Task: Add a signature Kara Hall containing With sincere appreciation and gratitude, Kara Hall to email address softage.5@softage.net and add a label Business intelligence
Action: Mouse moved to (1142, 96)
Screenshot: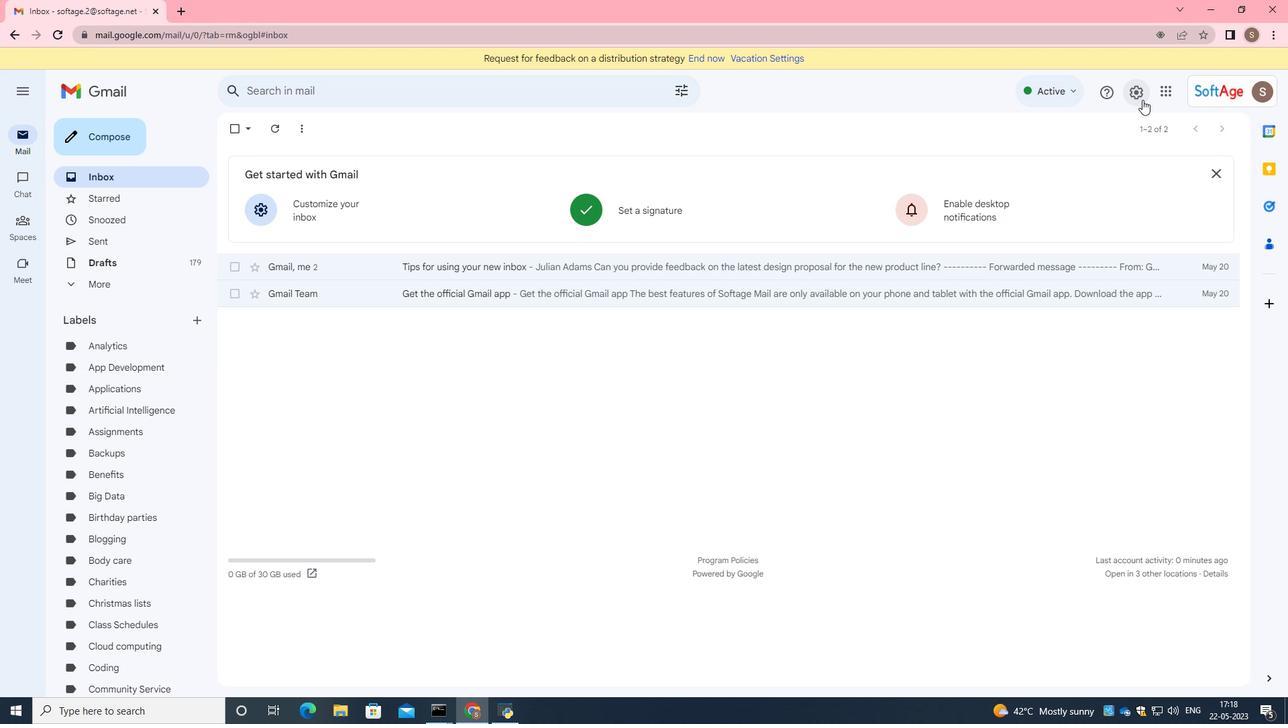 
Action: Mouse pressed left at (1142, 96)
Screenshot: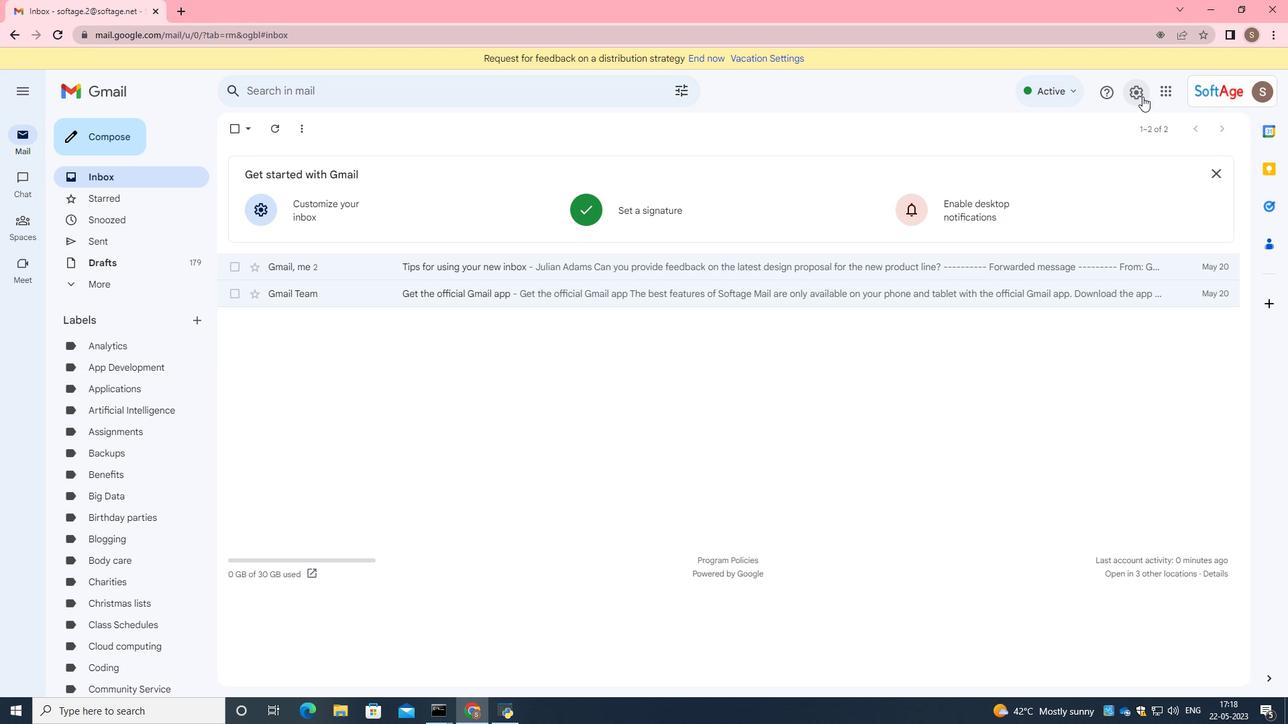 
Action: Mouse moved to (1127, 159)
Screenshot: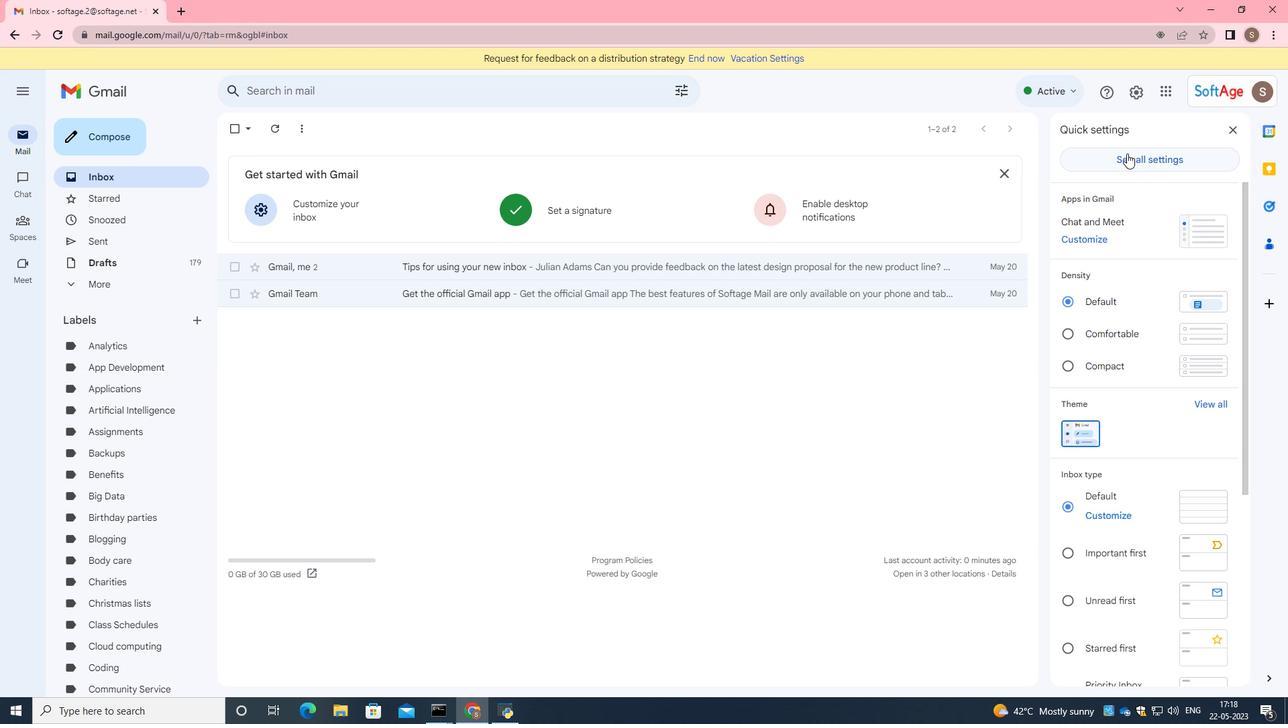 
Action: Mouse pressed left at (1127, 159)
Screenshot: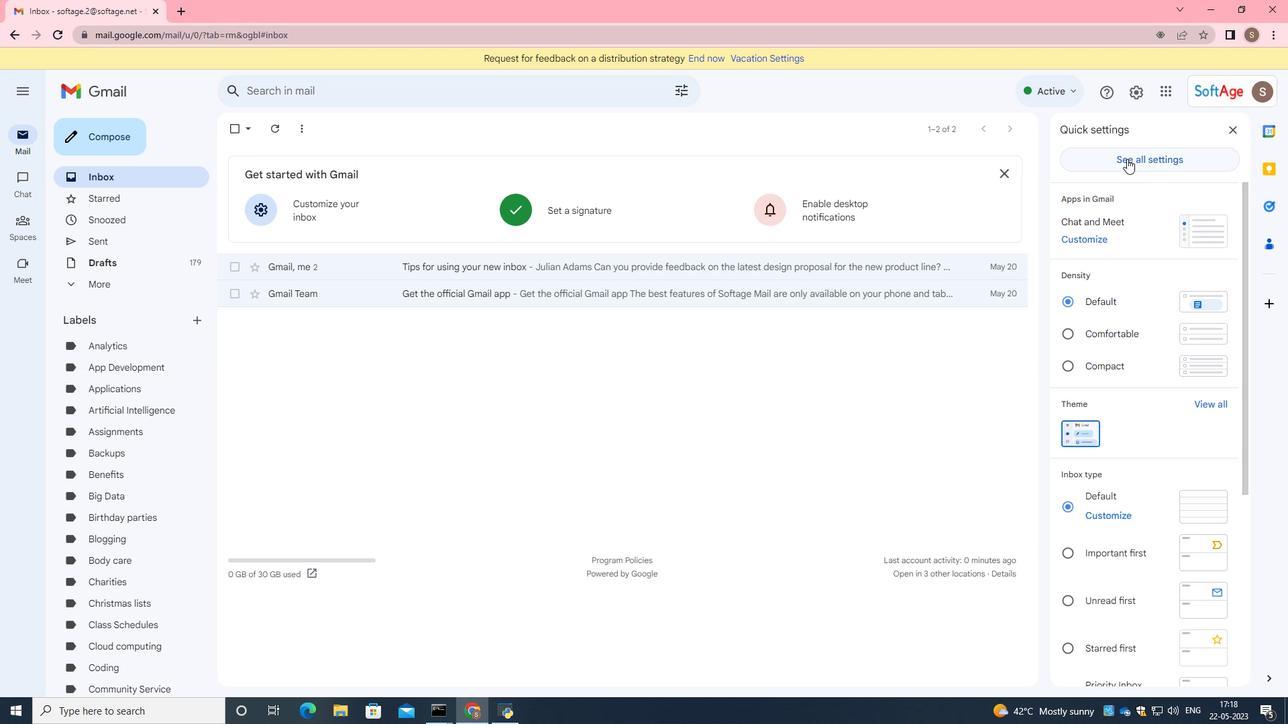 
Action: Mouse moved to (665, 312)
Screenshot: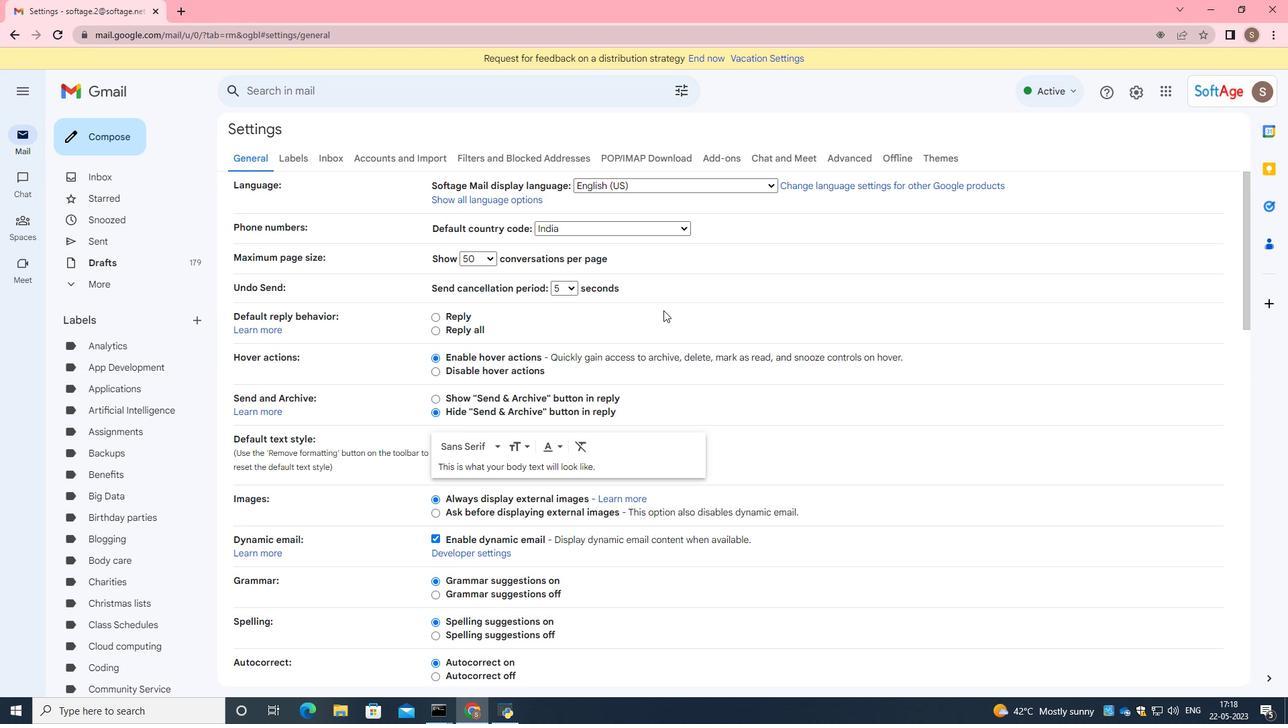 
Action: Mouse scrolled (665, 311) with delta (0, 0)
Screenshot: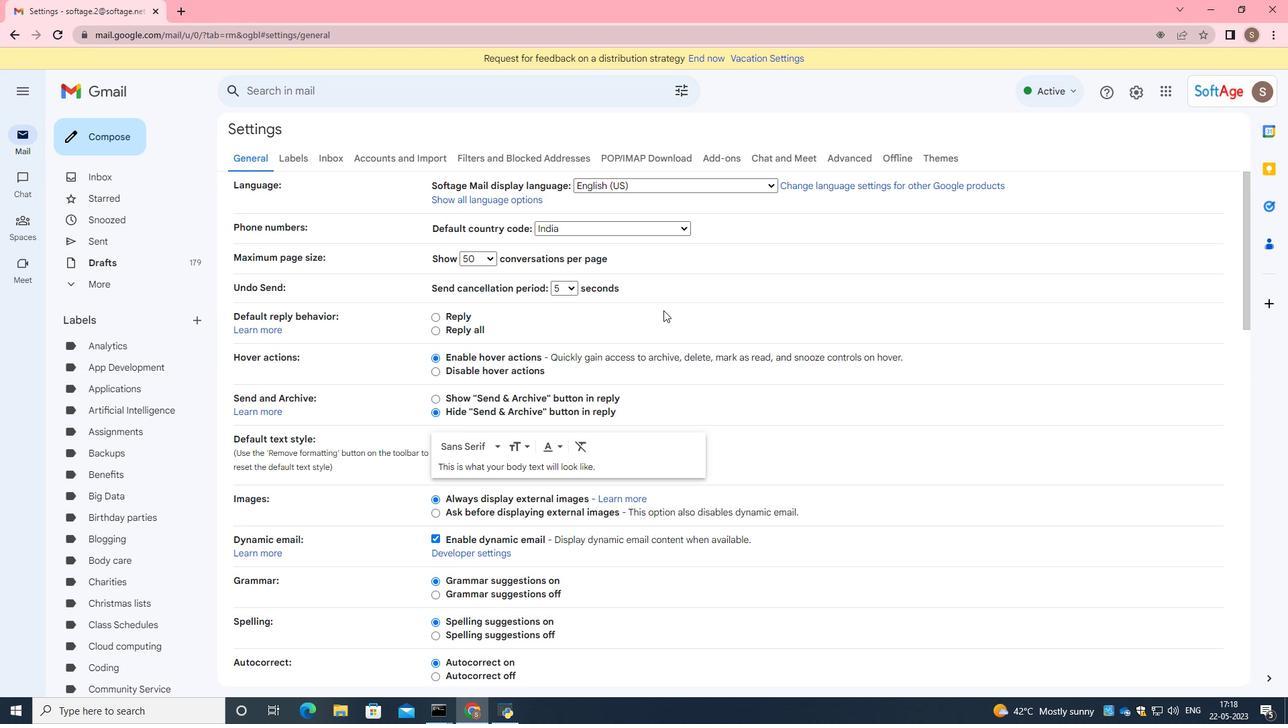 
Action: Mouse scrolled (665, 311) with delta (0, 0)
Screenshot: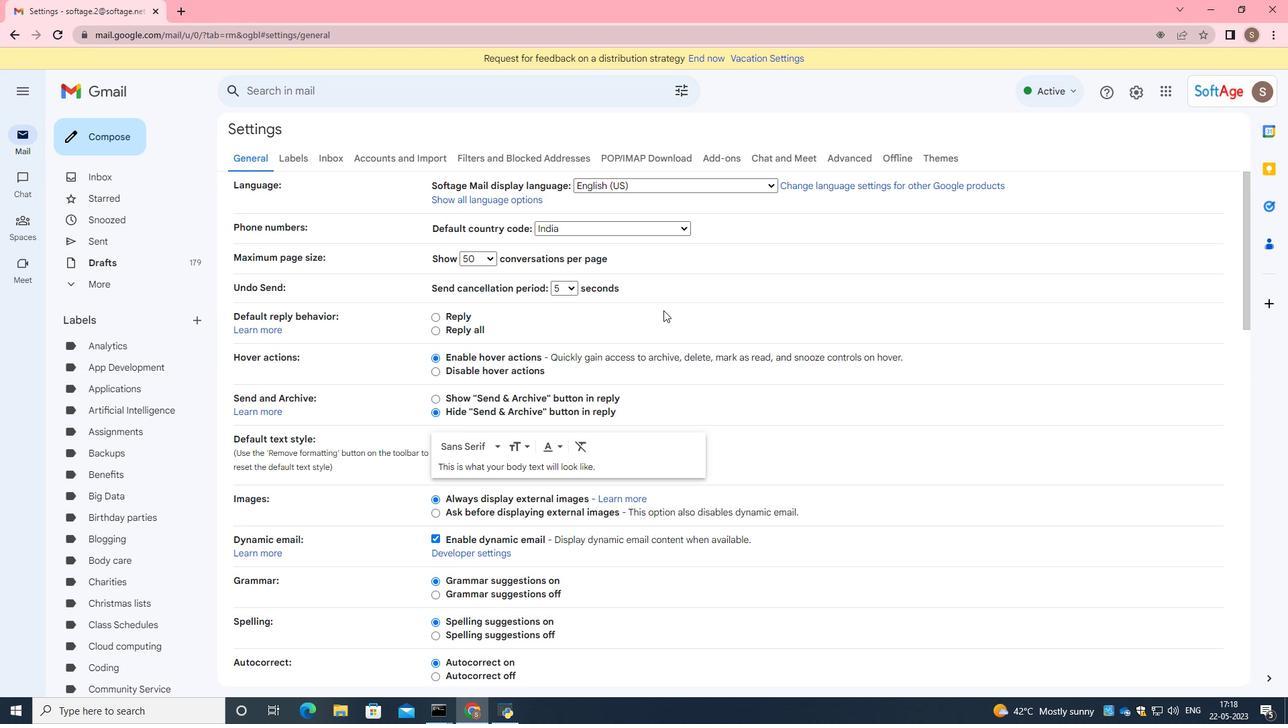 
Action: Mouse moved to (667, 312)
Screenshot: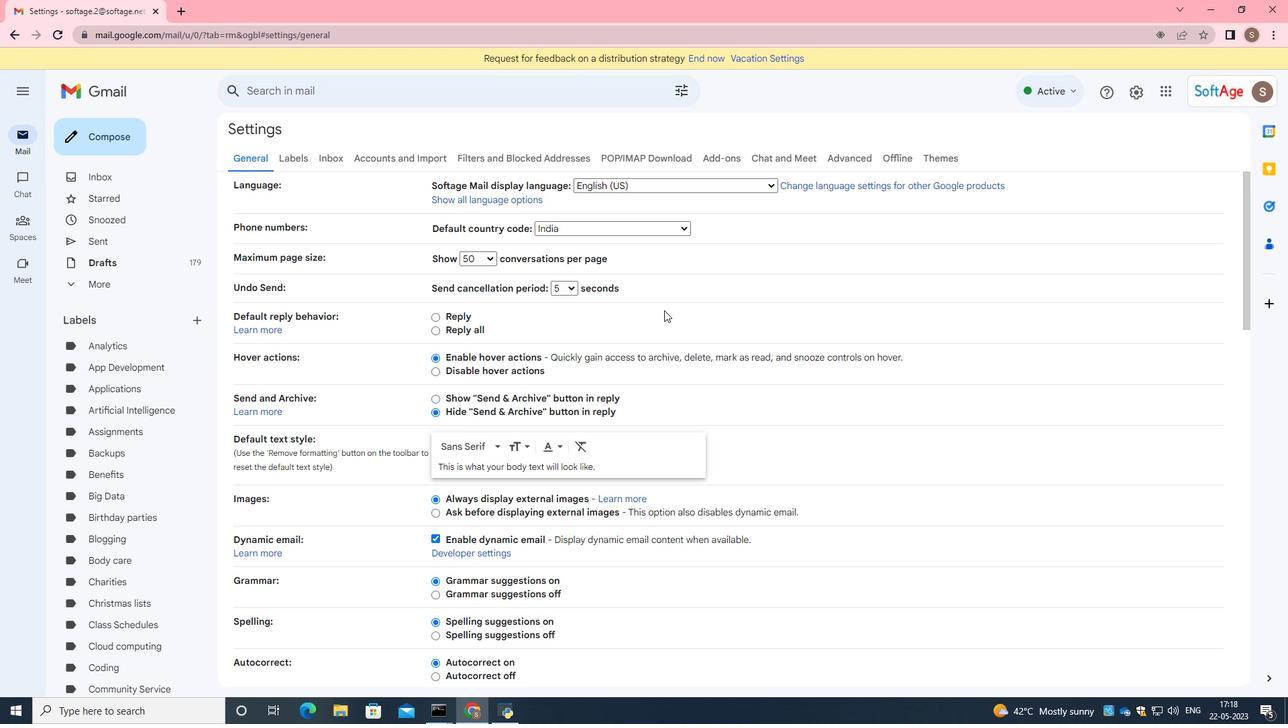
Action: Mouse scrolled (667, 311) with delta (0, 0)
Screenshot: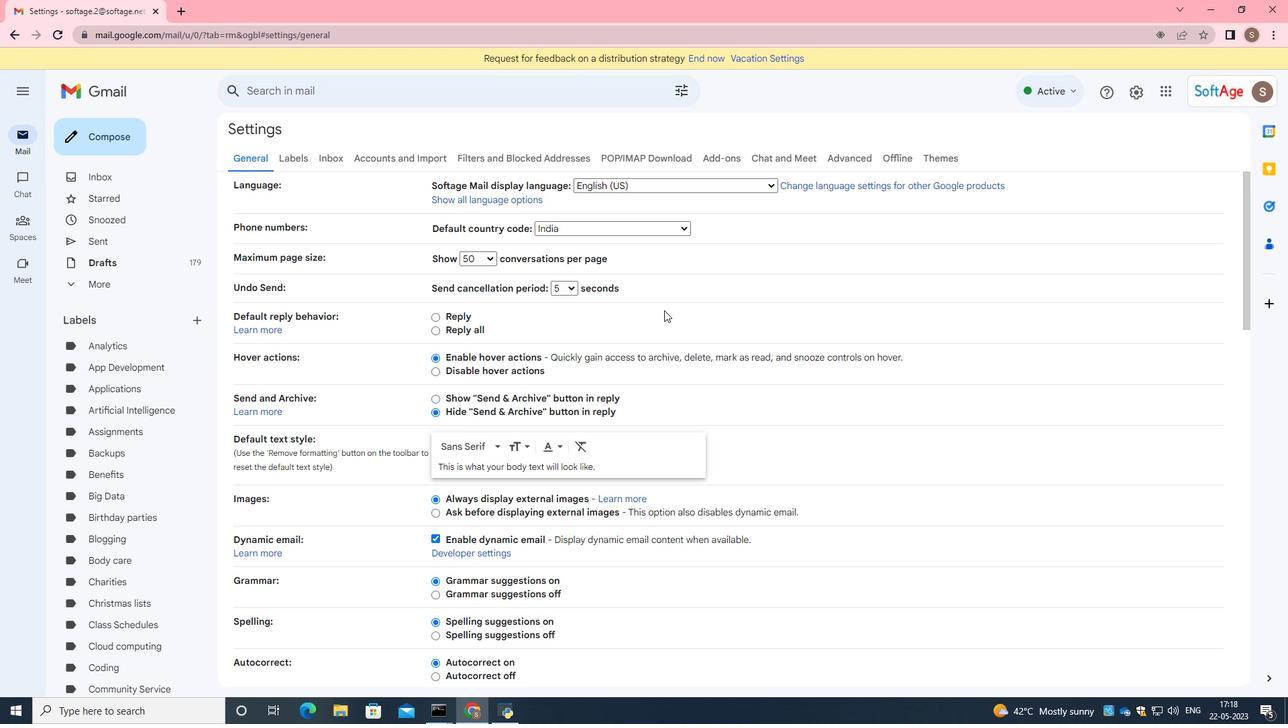 
Action: Mouse moved to (685, 306)
Screenshot: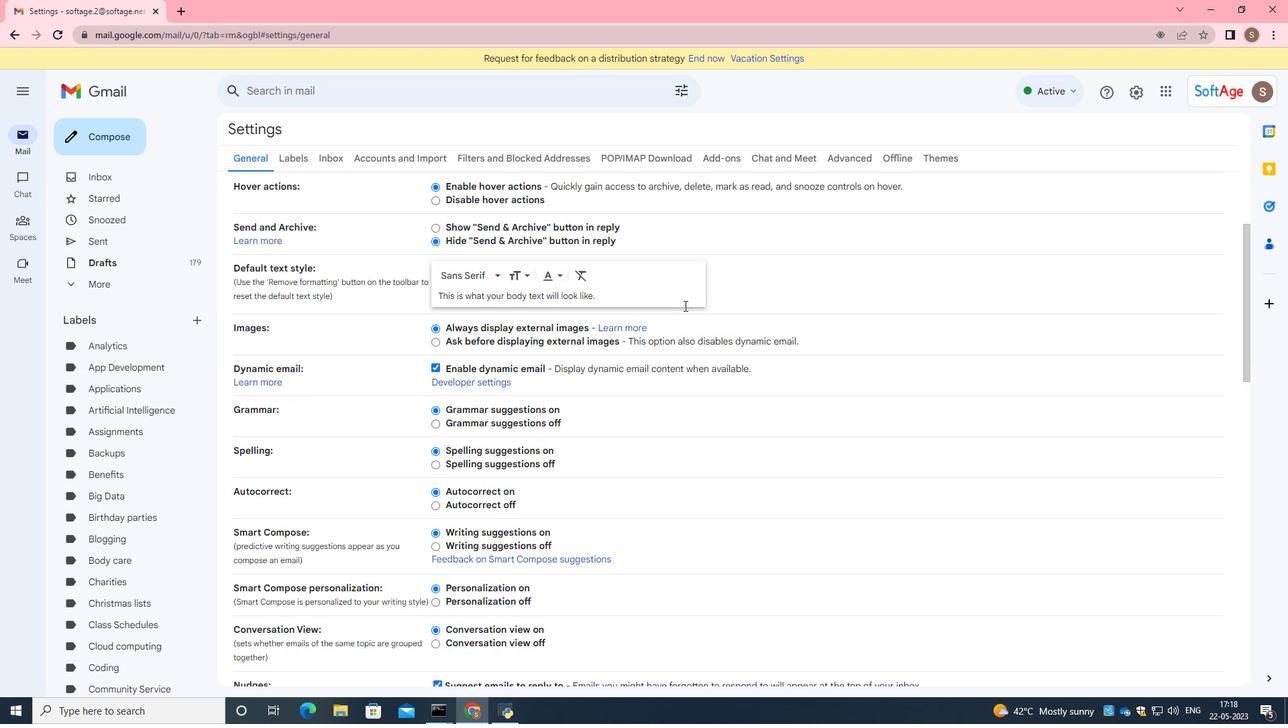 
Action: Mouse scrolled (685, 305) with delta (0, 0)
Screenshot: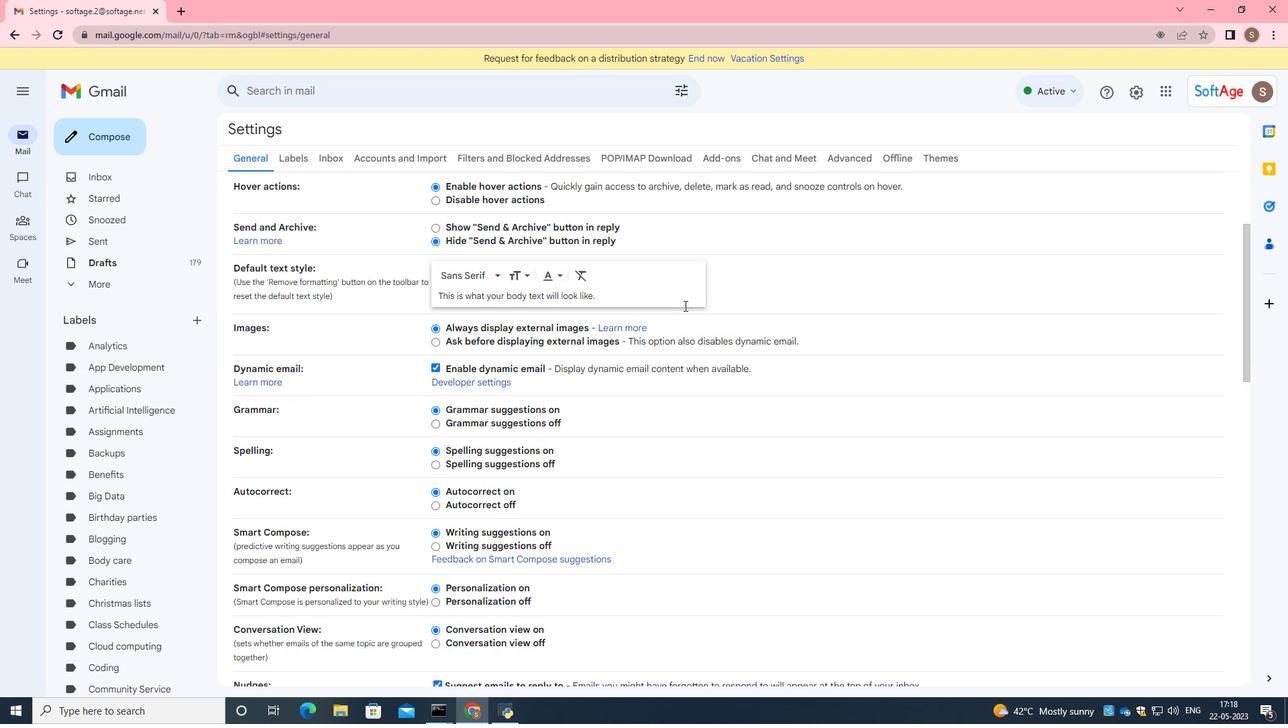 
Action: Mouse scrolled (685, 305) with delta (0, 0)
Screenshot: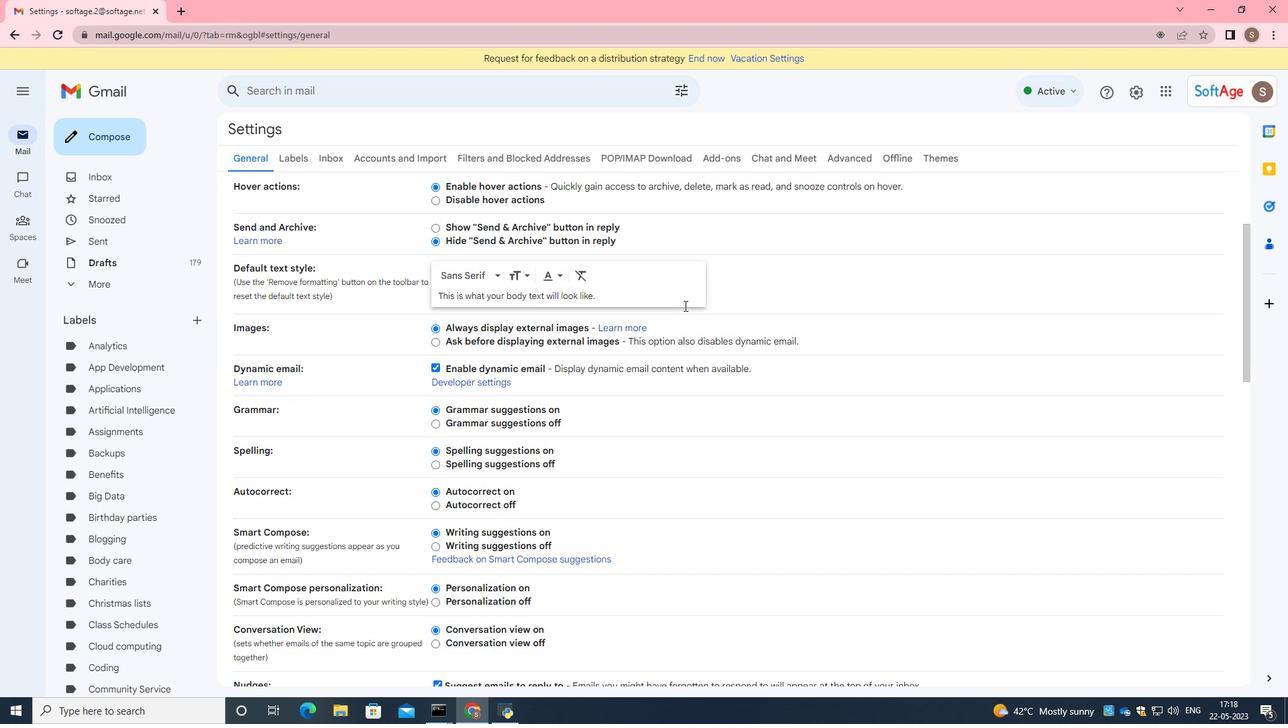 
Action: Mouse moved to (685, 306)
Screenshot: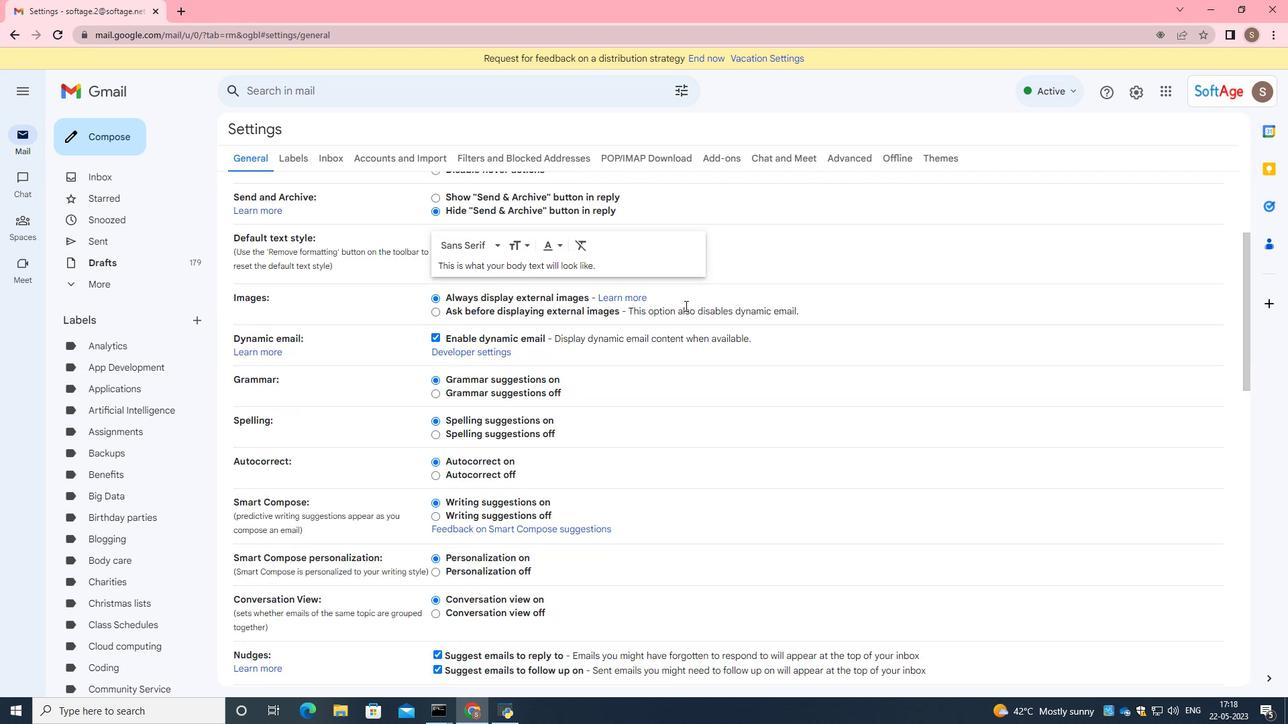 
Action: Mouse scrolled (685, 305) with delta (0, 0)
Screenshot: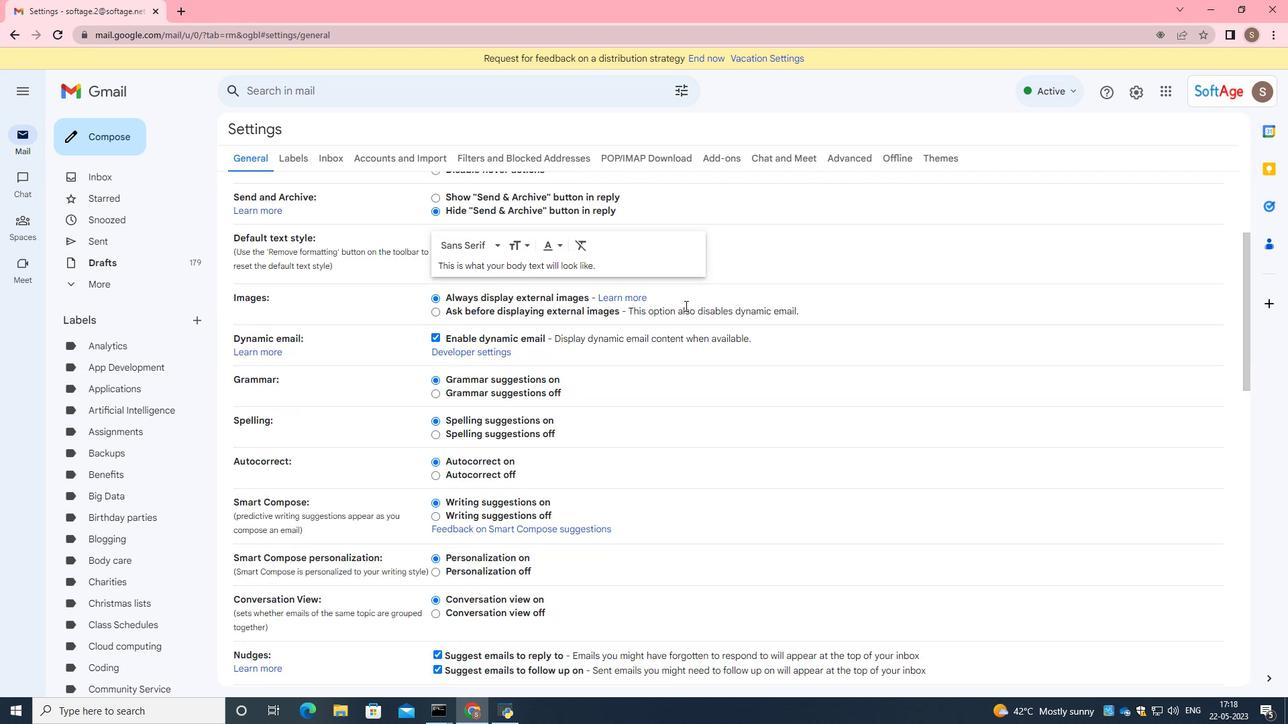
Action: Mouse moved to (694, 302)
Screenshot: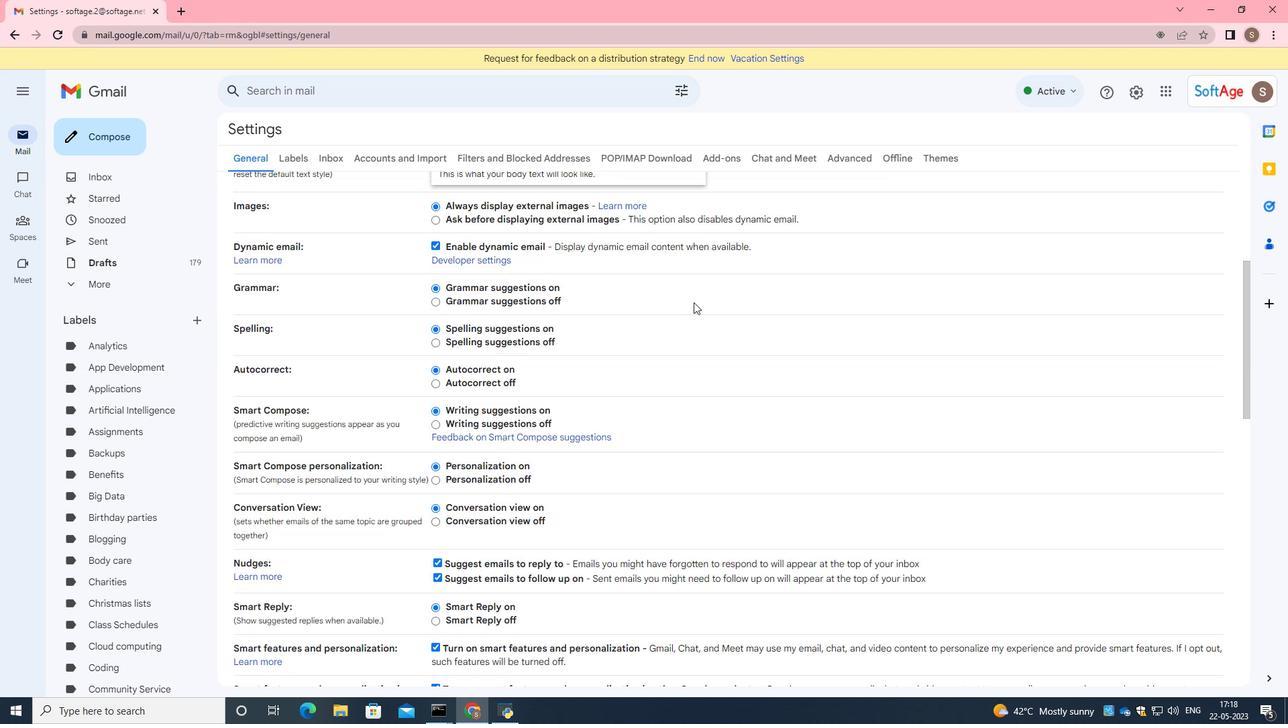 
Action: Mouse scrolled (694, 301) with delta (0, 0)
Screenshot: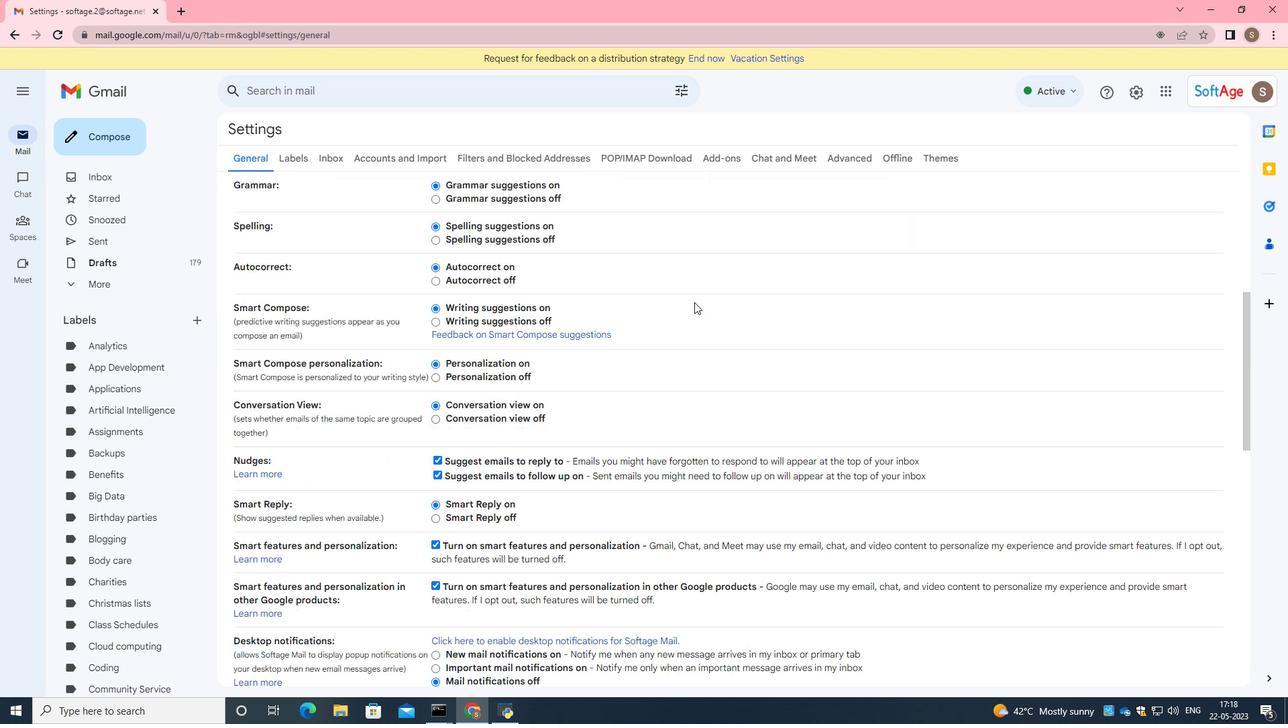 
Action: Mouse scrolled (694, 301) with delta (0, 0)
Screenshot: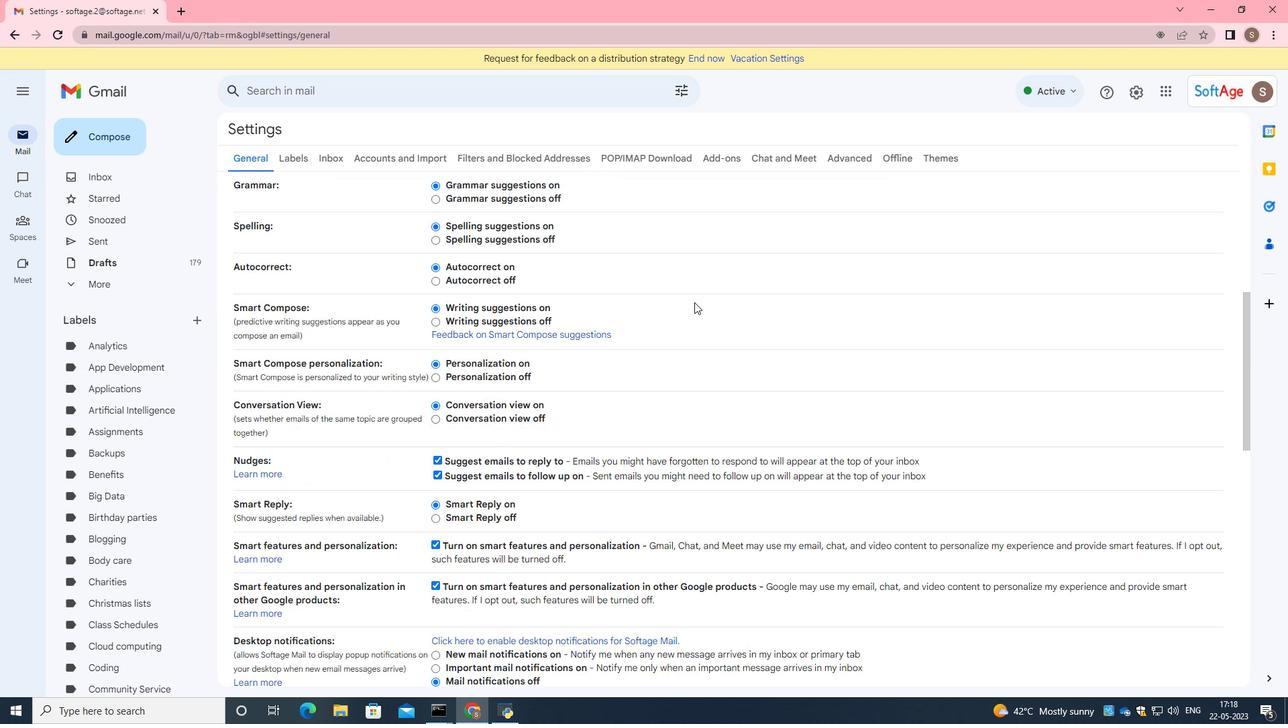 
Action: Mouse moved to (697, 296)
Screenshot: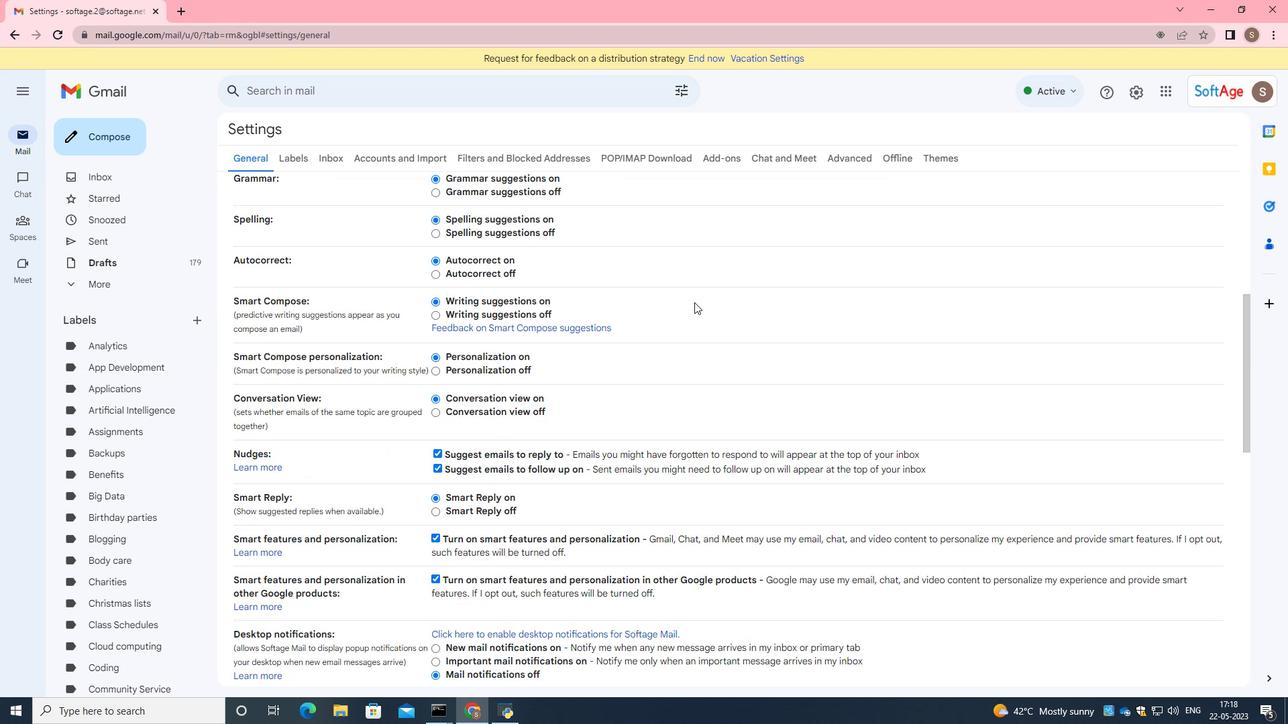 
Action: Mouse scrolled (697, 295) with delta (0, 0)
Screenshot: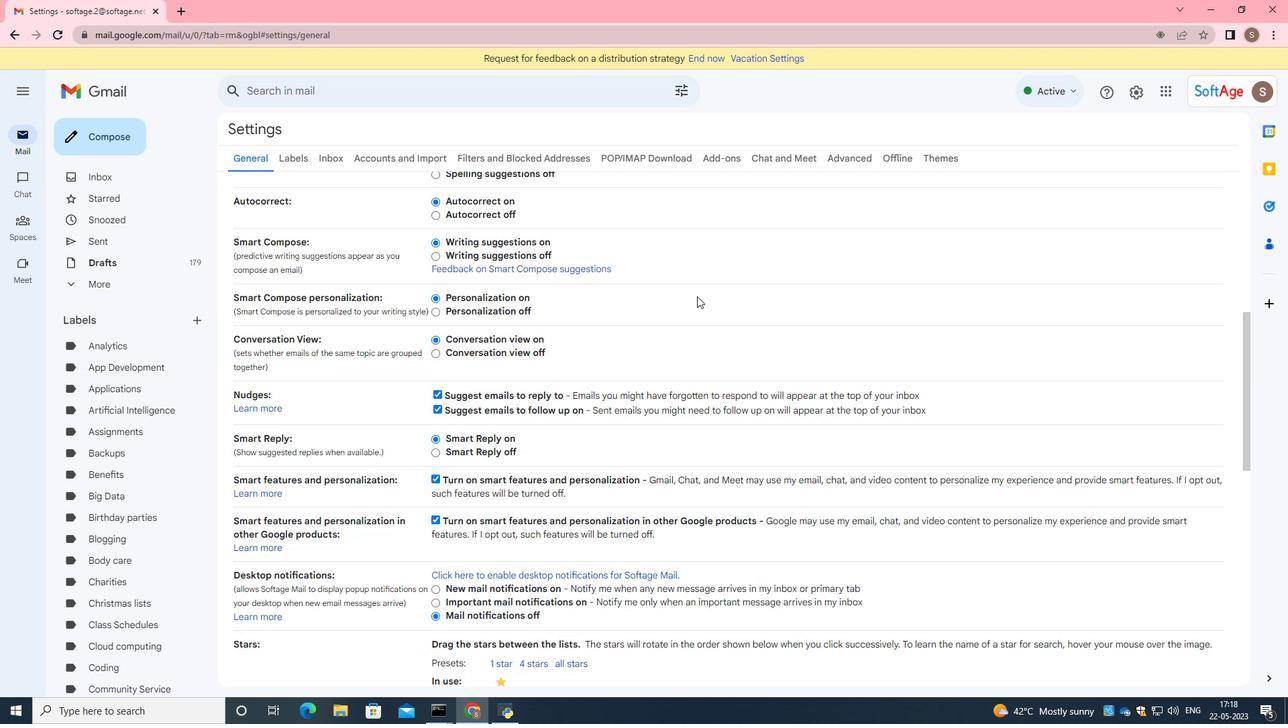 
Action: Mouse scrolled (697, 295) with delta (0, 0)
Screenshot: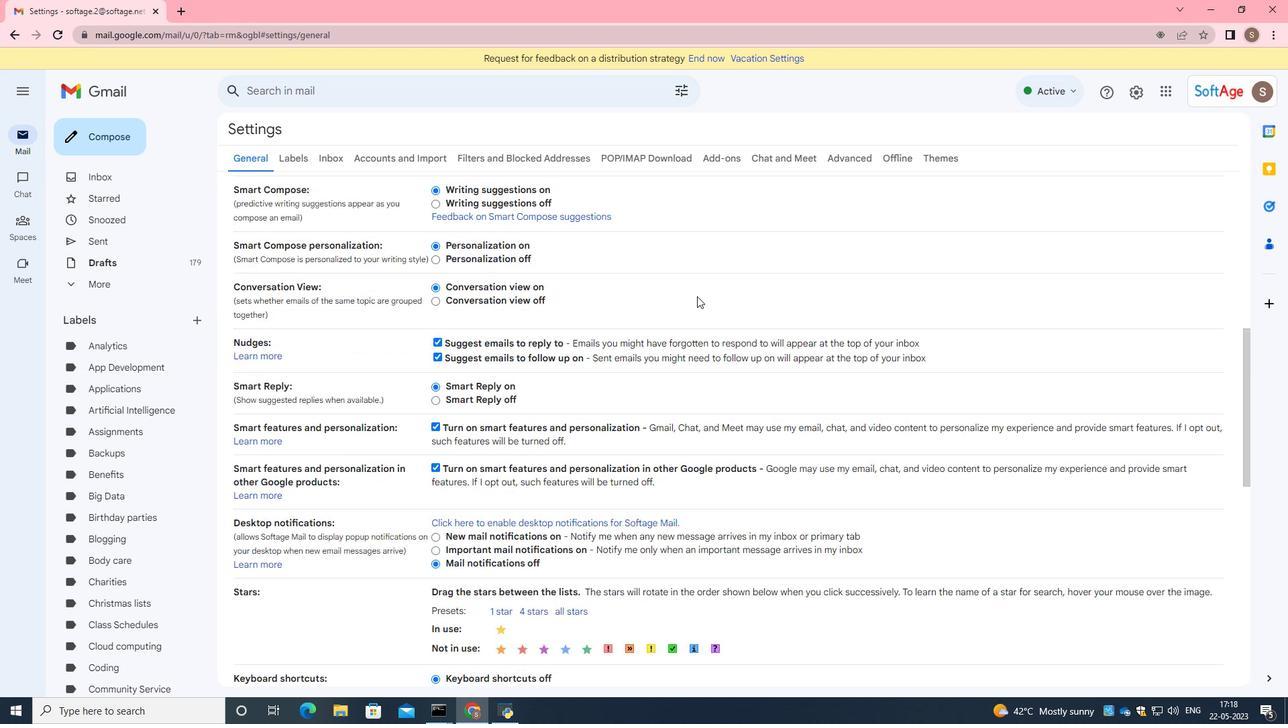 
Action: Mouse scrolled (697, 295) with delta (0, 0)
Screenshot: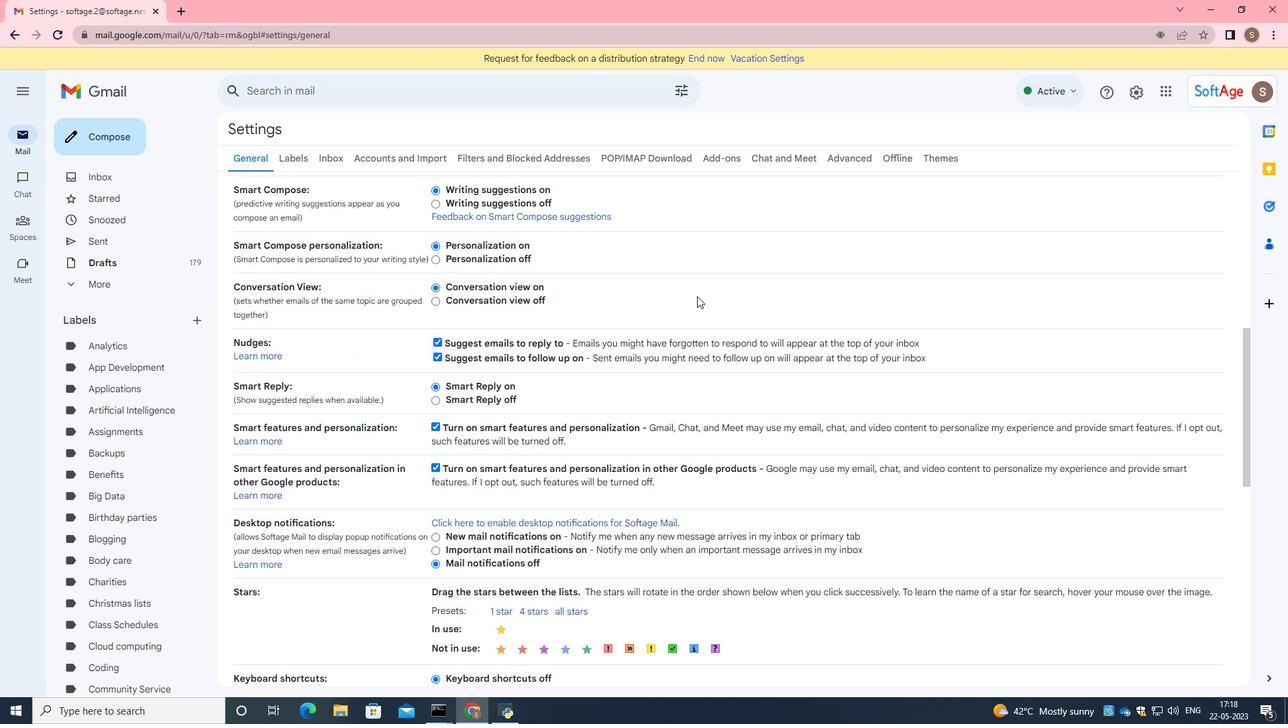 
Action: Mouse moved to (695, 300)
Screenshot: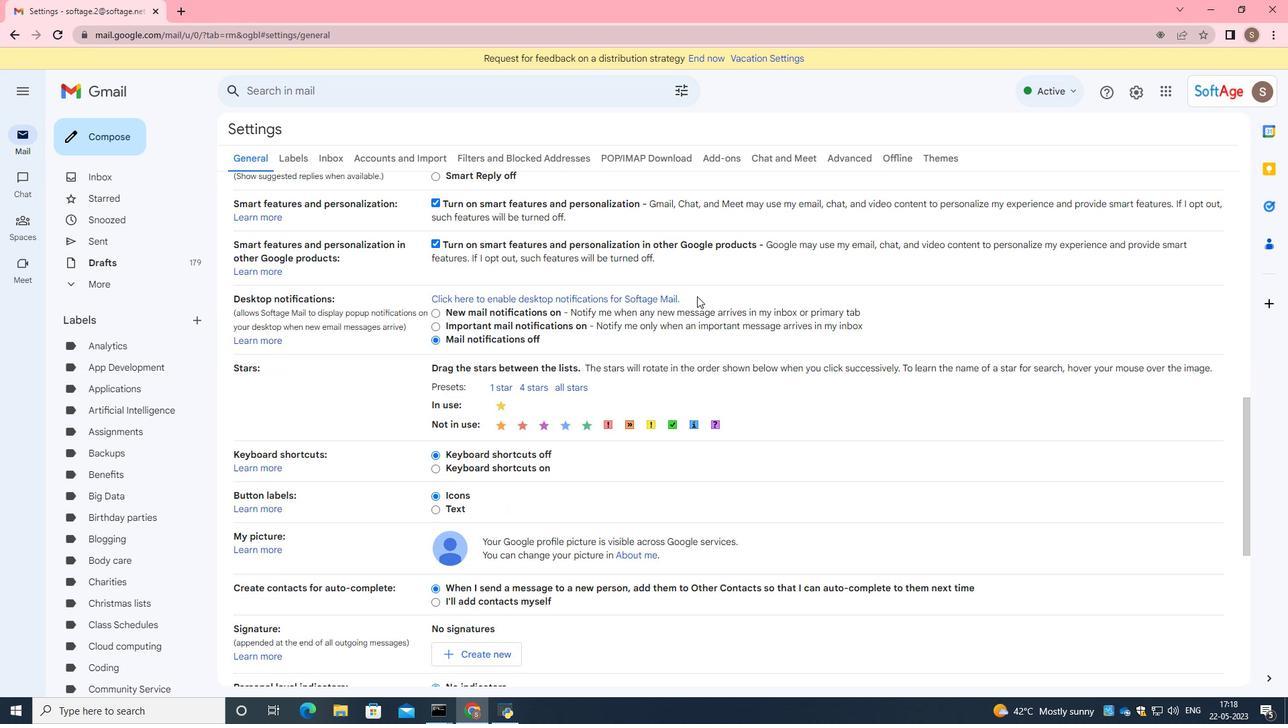 
Action: Mouse scrolled (695, 299) with delta (0, 0)
Screenshot: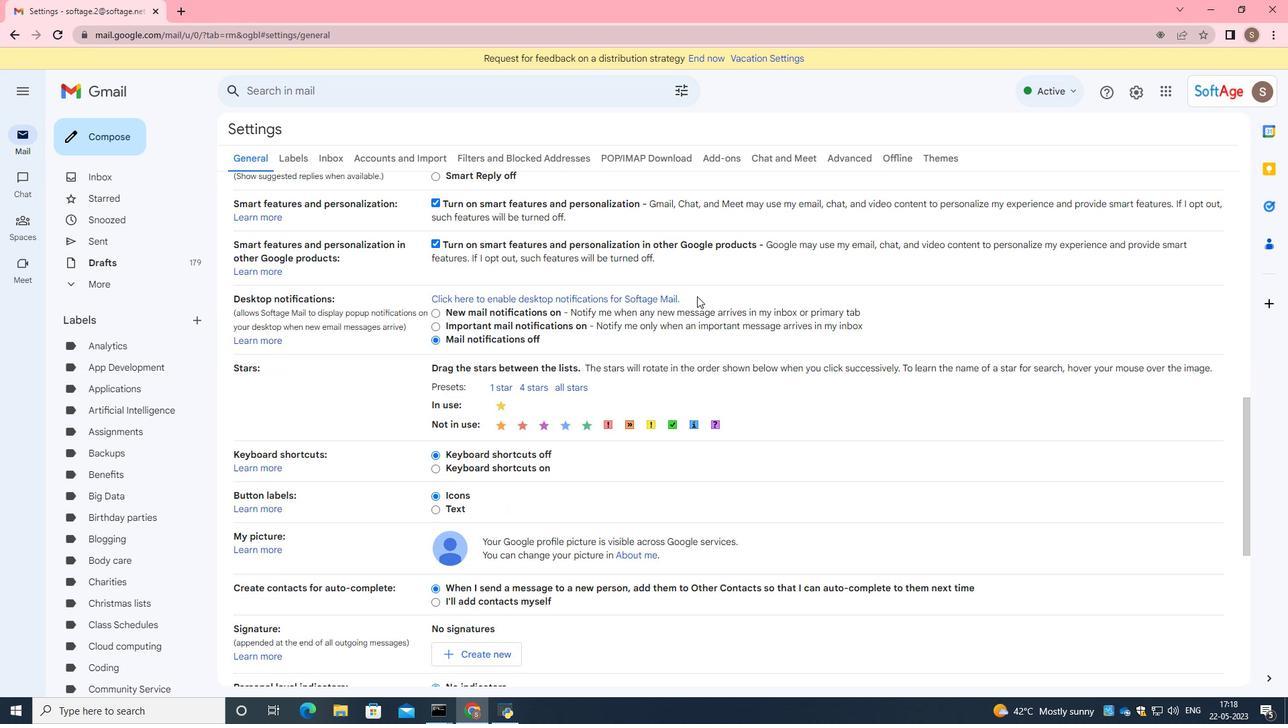 
Action: Mouse moved to (478, 587)
Screenshot: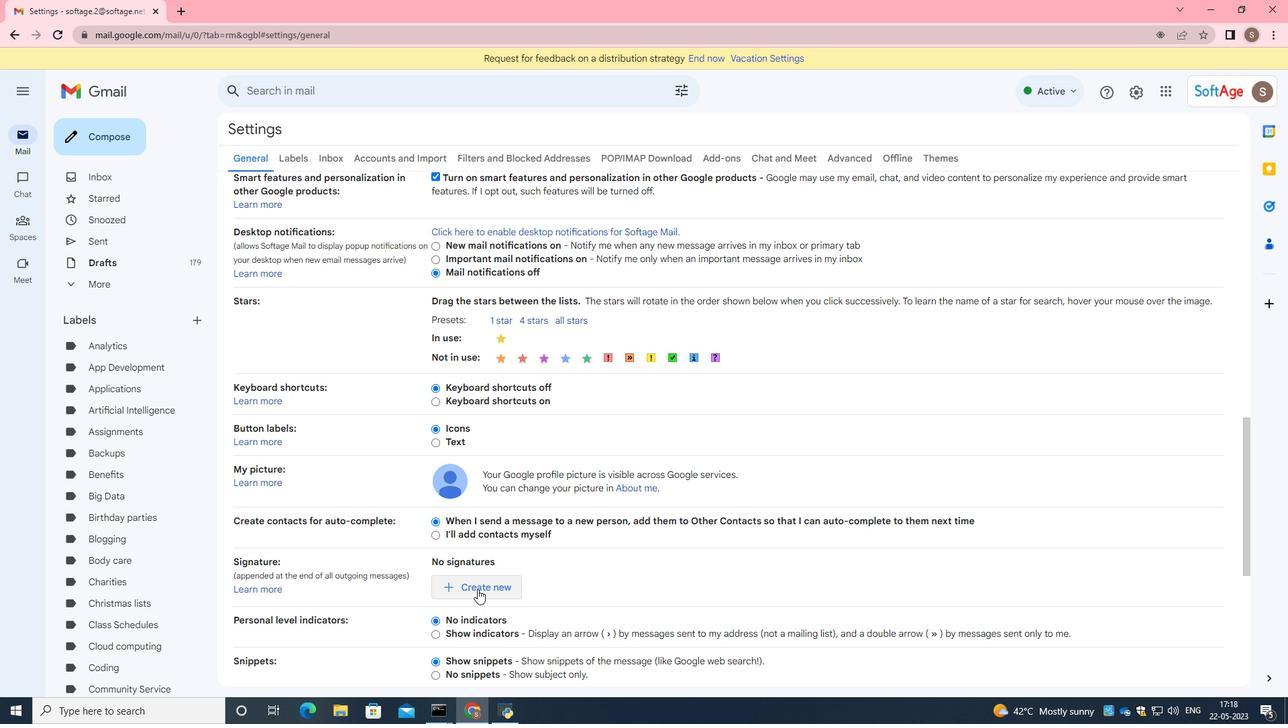 
Action: Mouse pressed left at (478, 587)
Screenshot: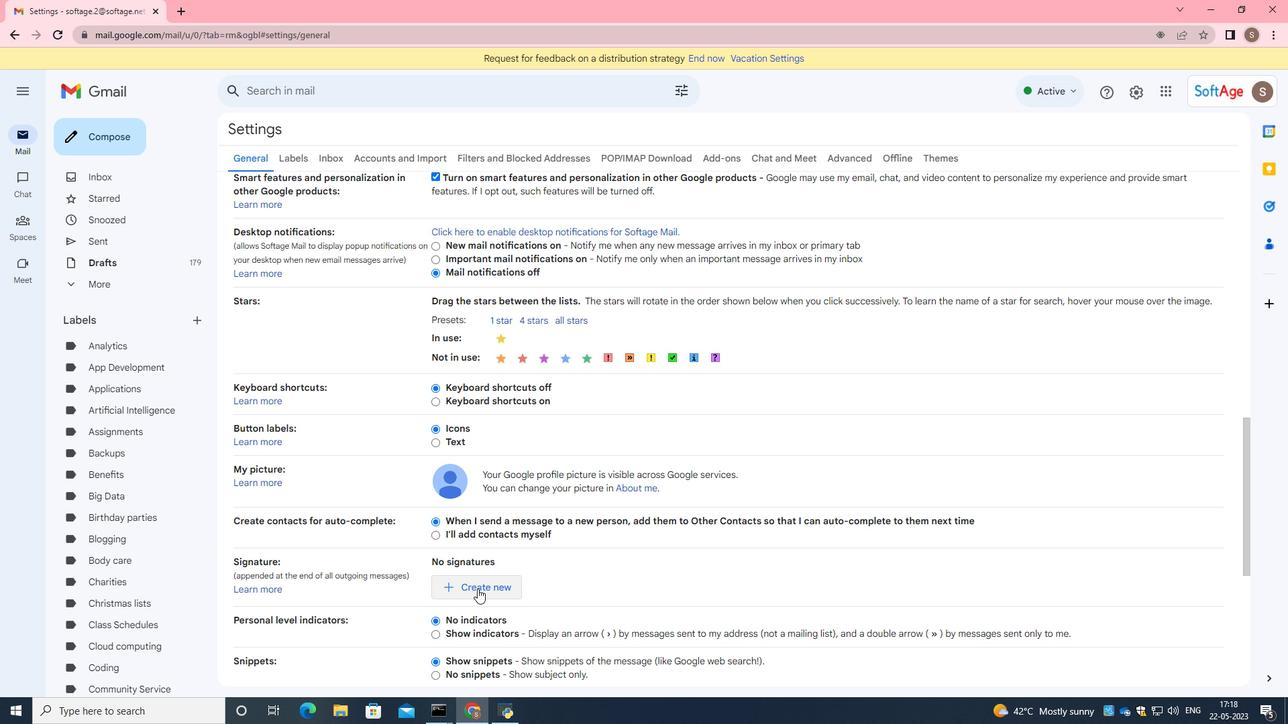 
Action: Mouse moved to (599, 366)
Screenshot: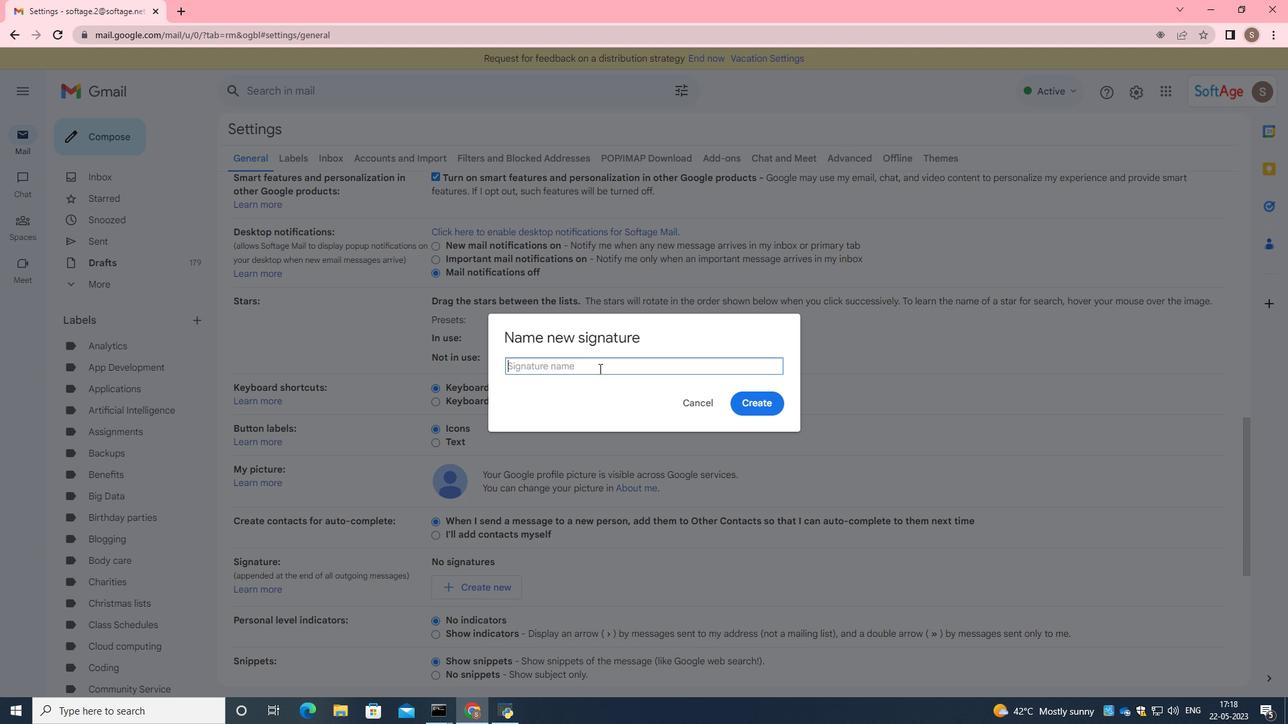 
Action: Key pressed <Key.caps_lock>K<Key.caps_lock>ara<Key.space><Key.caps_lock>H<Key.caps_lock>all
Screenshot: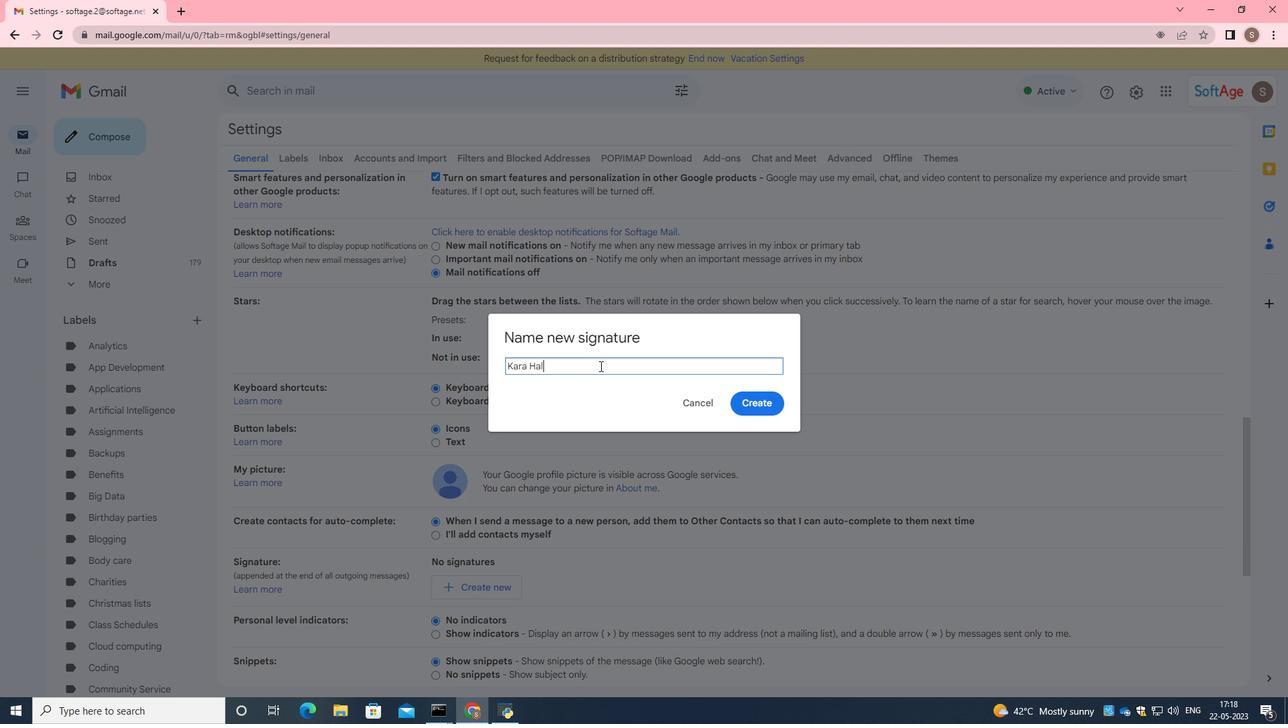 
Action: Mouse moved to (751, 399)
Screenshot: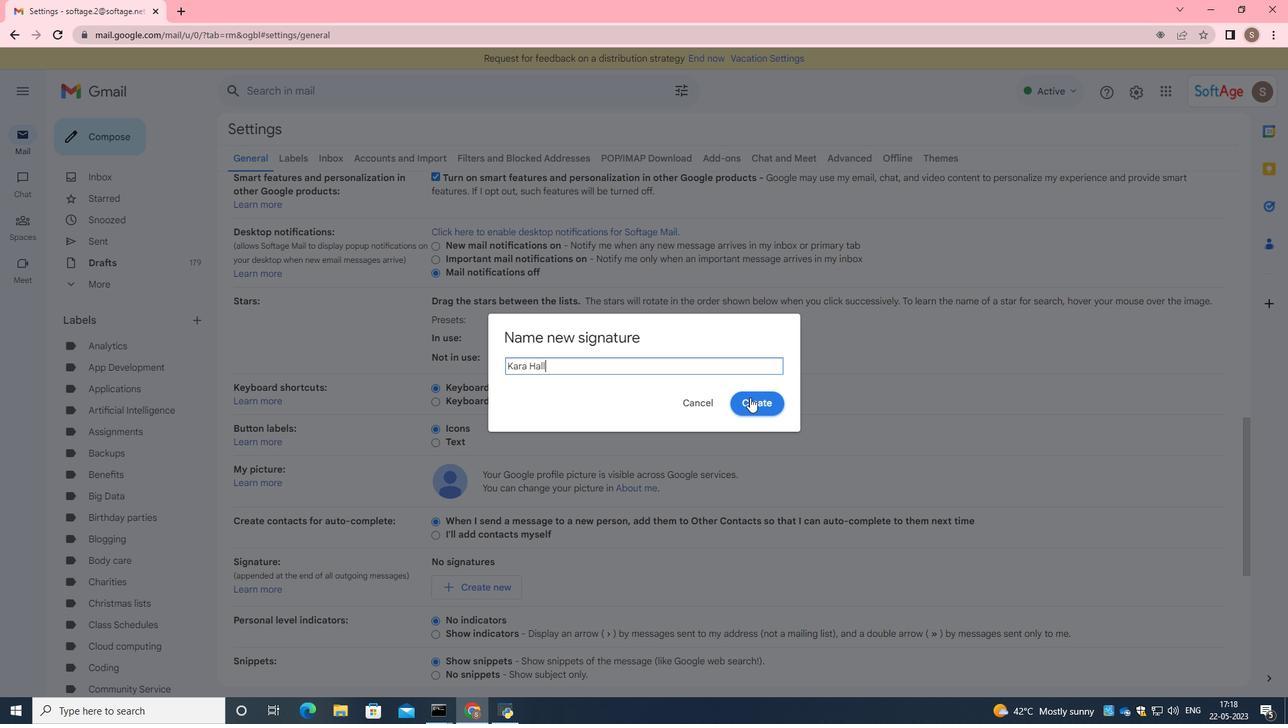 
Action: Mouse pressed left at (751, 399)
Screenshot: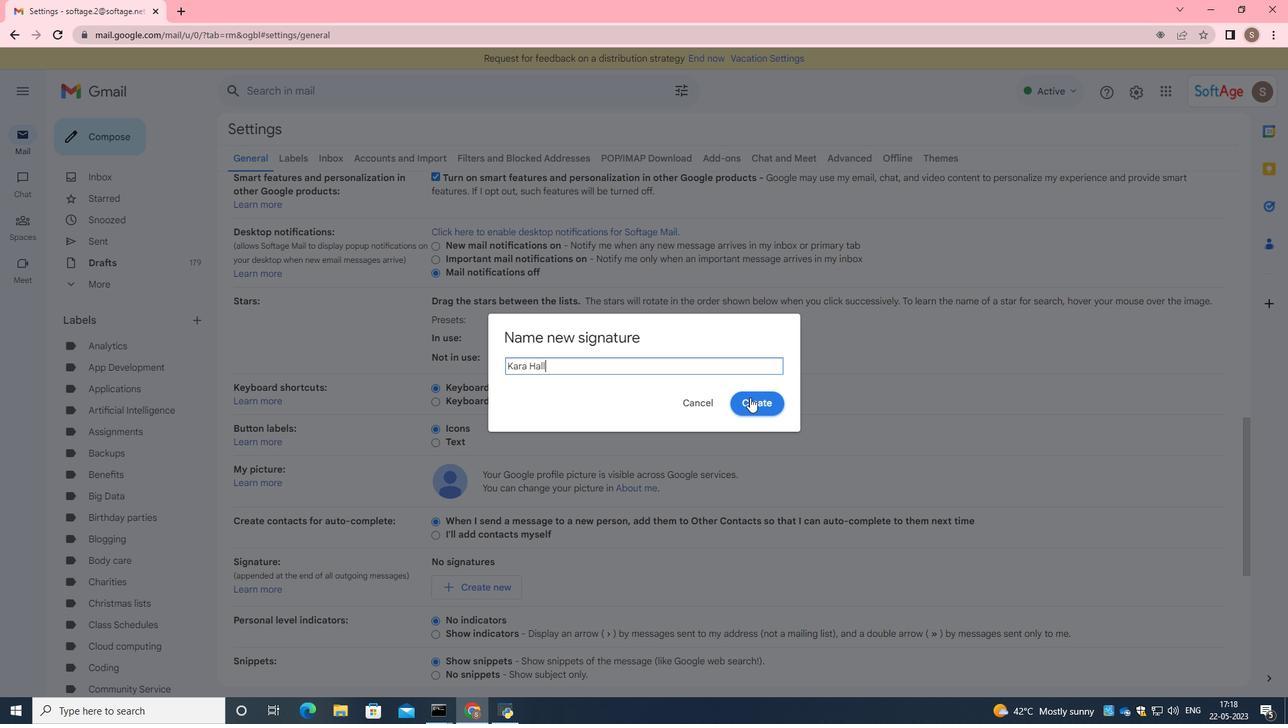 
Action: Mouse moved to (661, 576)
Screenshot: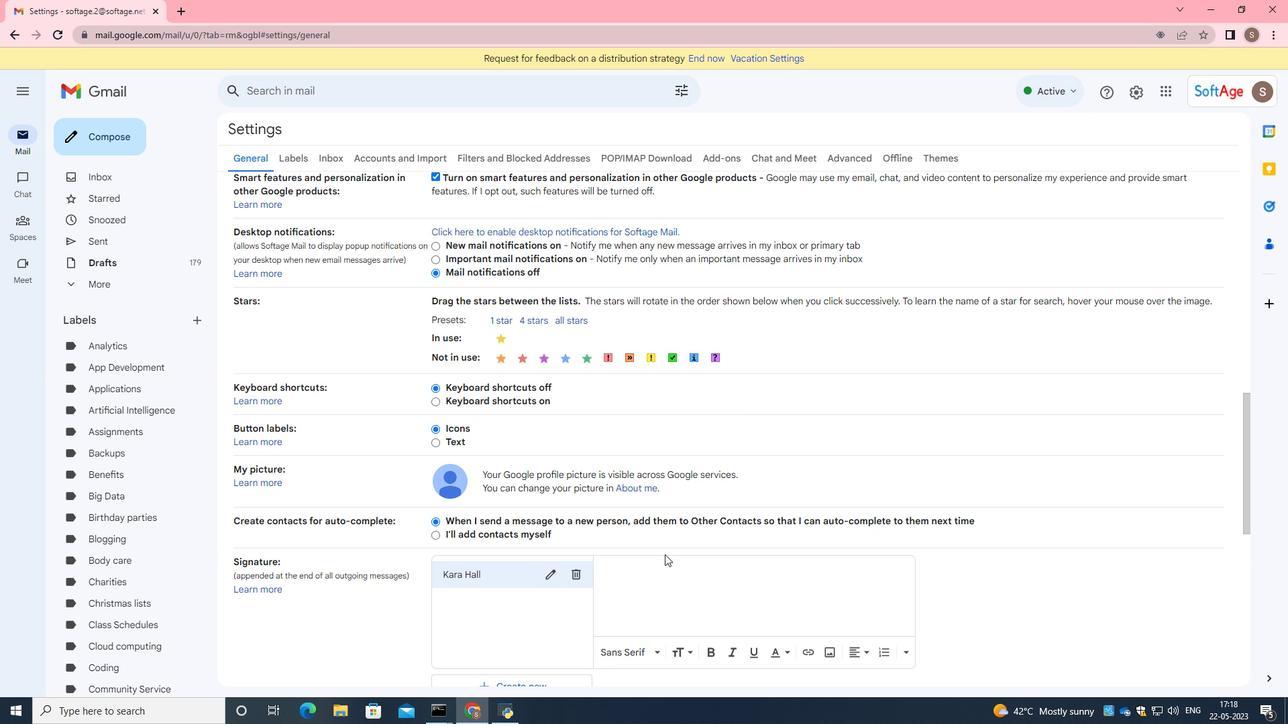 
Action: Mouse pressed left at (661, 576)
Screenshot: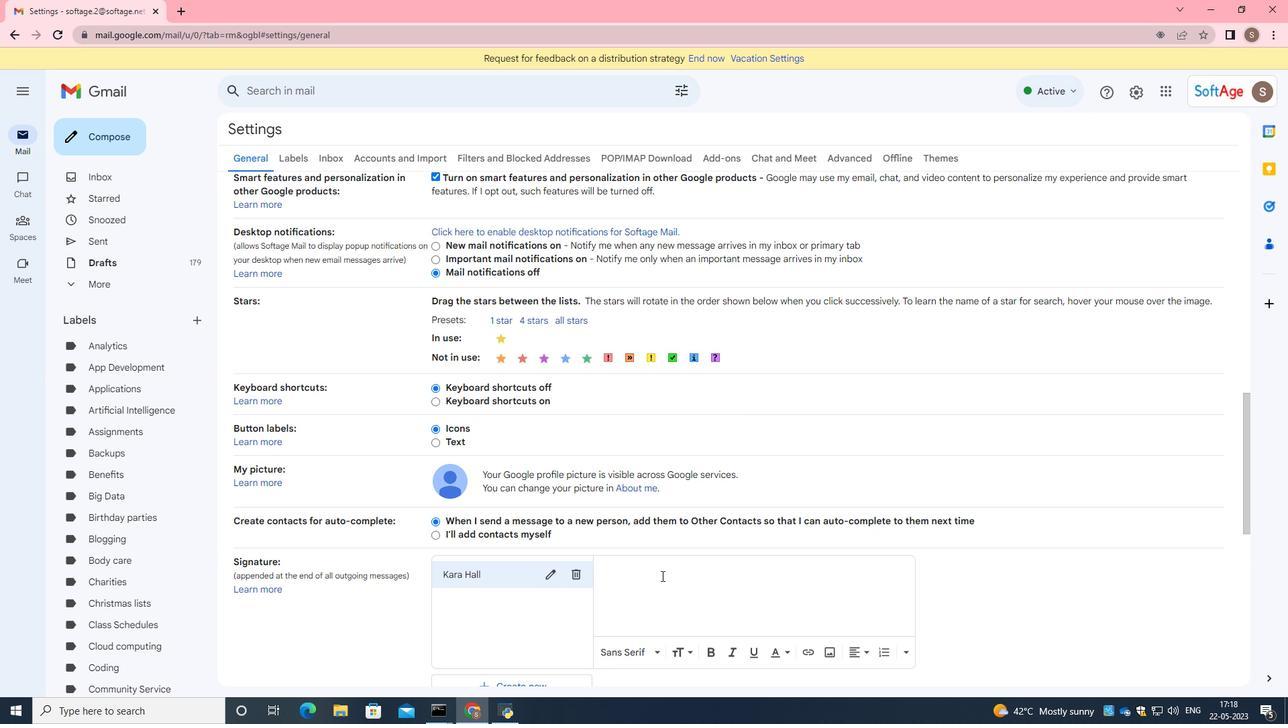 
Action: Key pressed <Key.caps_lock><Key.caps_lock>sincere<Key.space>appreciatiion<Key.space><Key.backspace><Key.backspace><Key.backspace><Key.backspace><Key.backspace><Key.backspace><Key.backspace>ation<Key.space>and<Key.space>gratu<Key.backspace>itude,<Key.enter><Key.caps_lock>K<Key.caps_lock>ara<Key.space><Key.caps_lock>H<Key.caps_lock>all
Screenshot: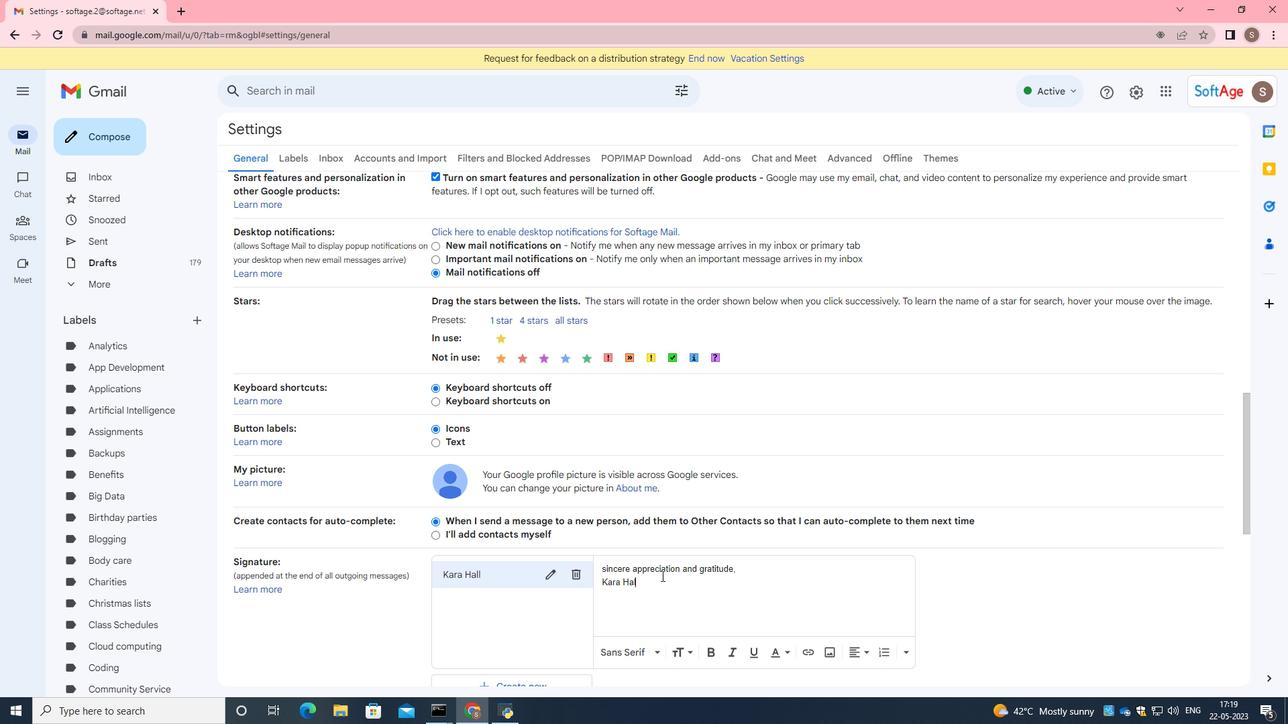 
Action: Mouse scrolled (661, 575) with delta (0, 0)
Screenshot: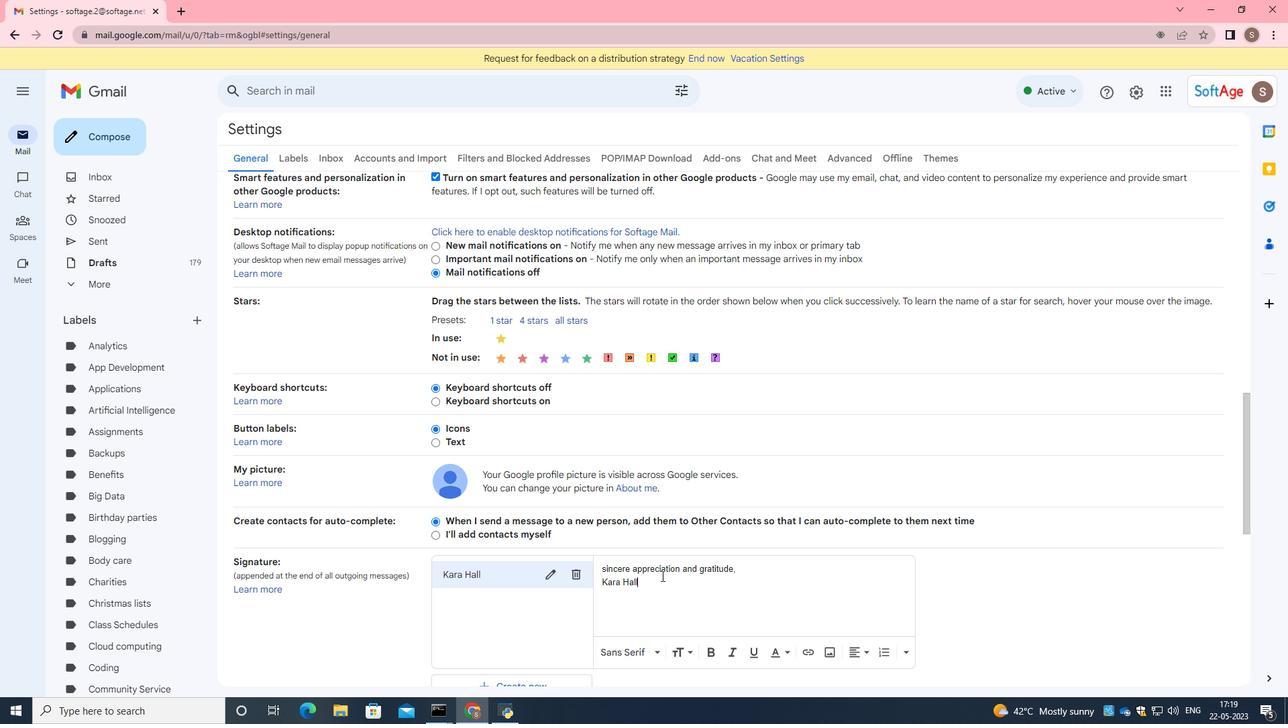 
Action: Mouse scrolled (661, 575) with delta (0, 0)
Screenshot: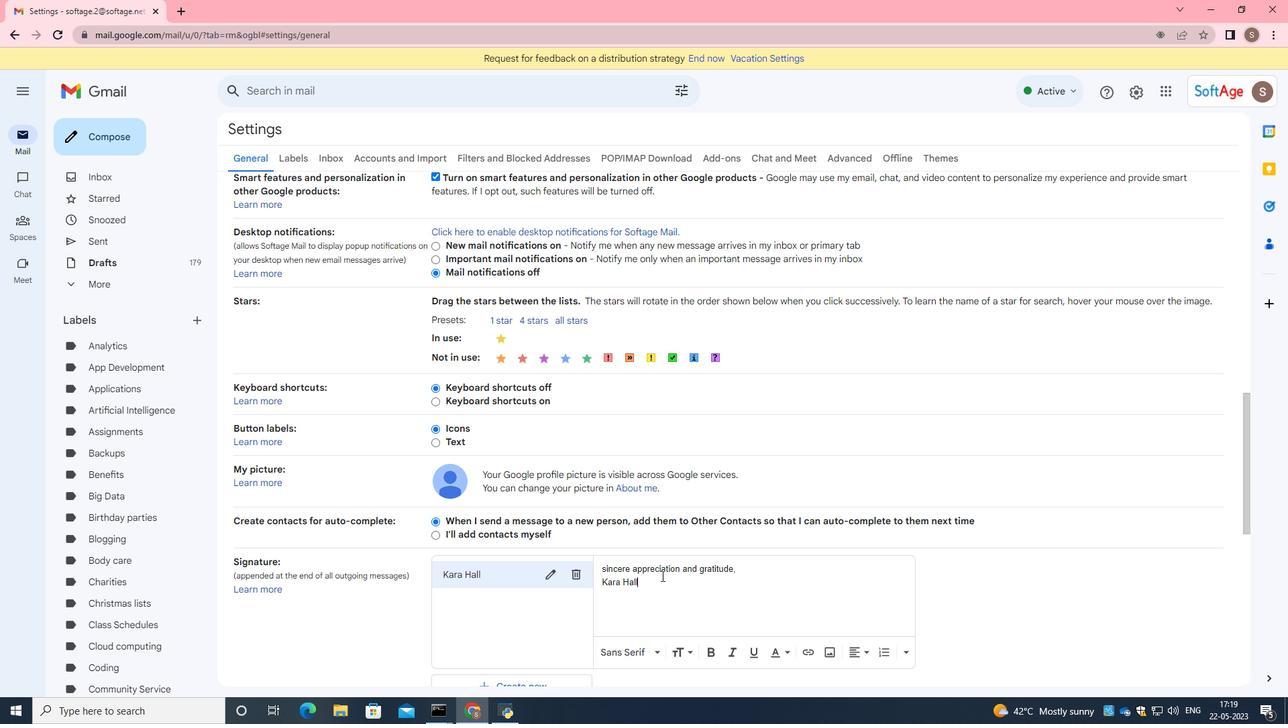 
Action: Mouse moved to (661, 577)
Screenshot: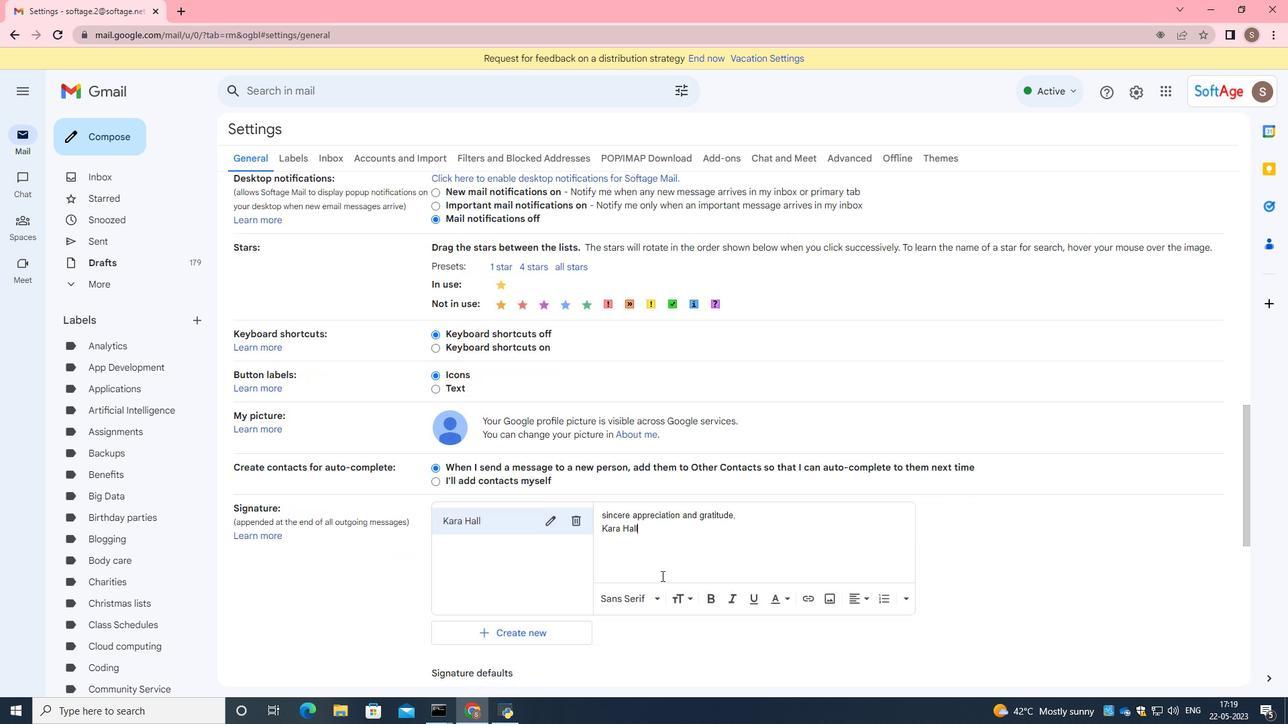 
Action: Mouse scrolled (661, 576) with delta (0, 0)
Screenshot: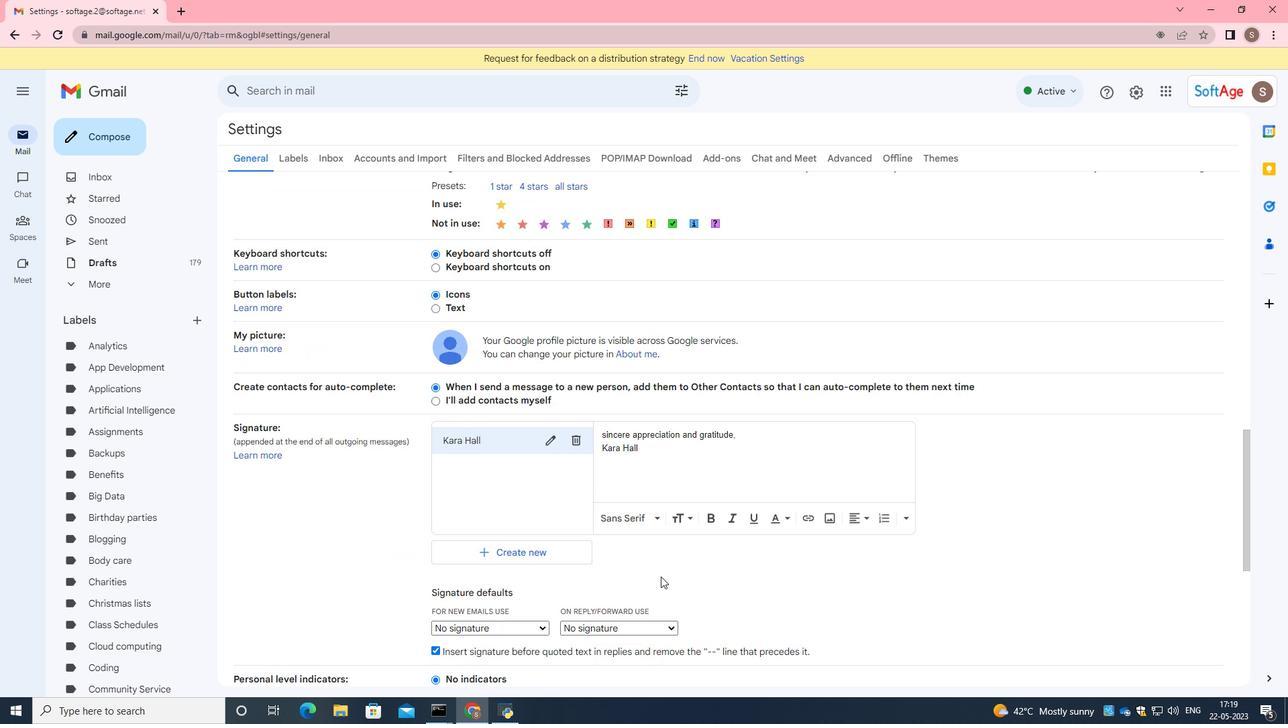 
Action: Mouse scrolled (661, 576) with delta (0, 0)
Screenshot: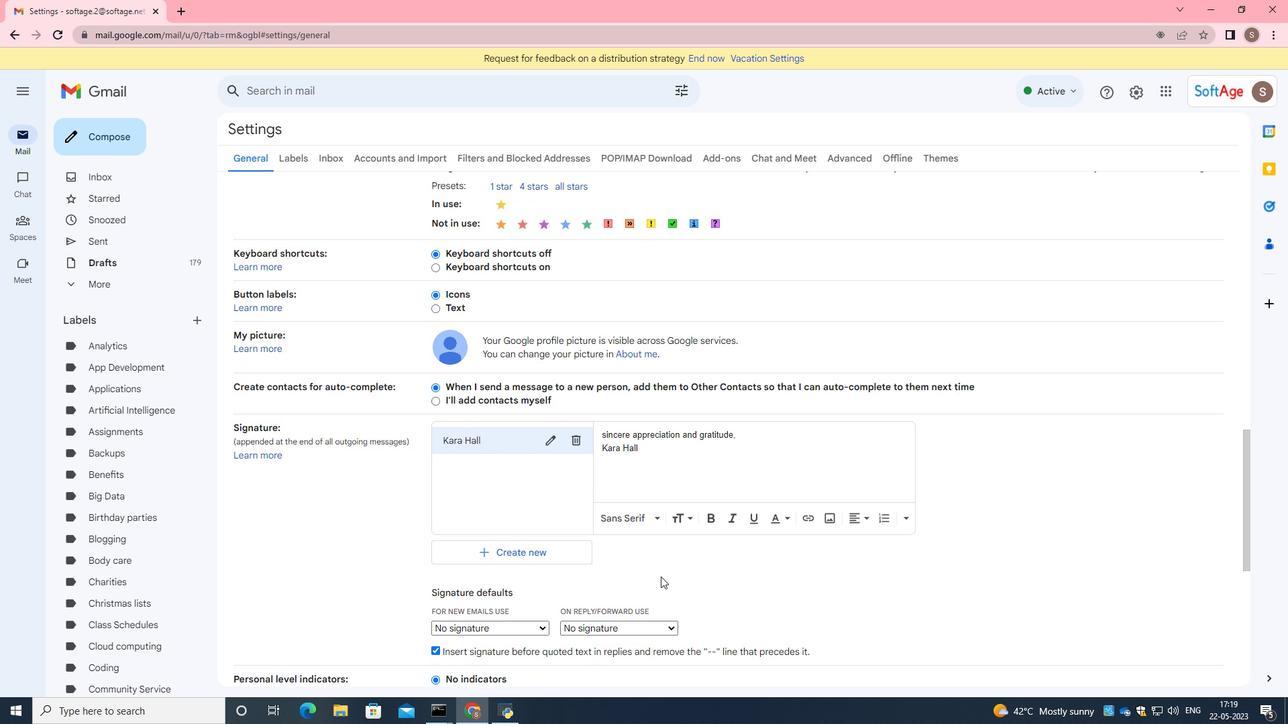 
Action: Mouse moved to (660, 577)
Screenshot: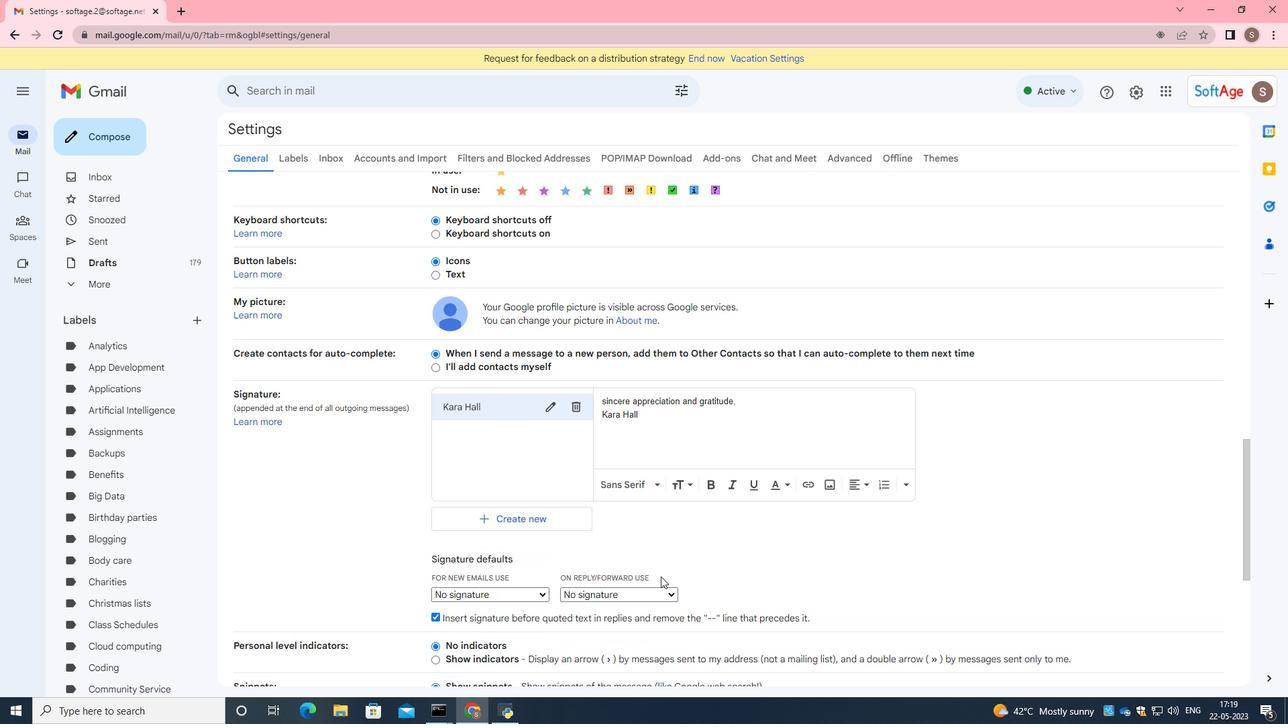 
Action: Mouse scrolled (660, 576) with delta (0, 0)
Screenshot: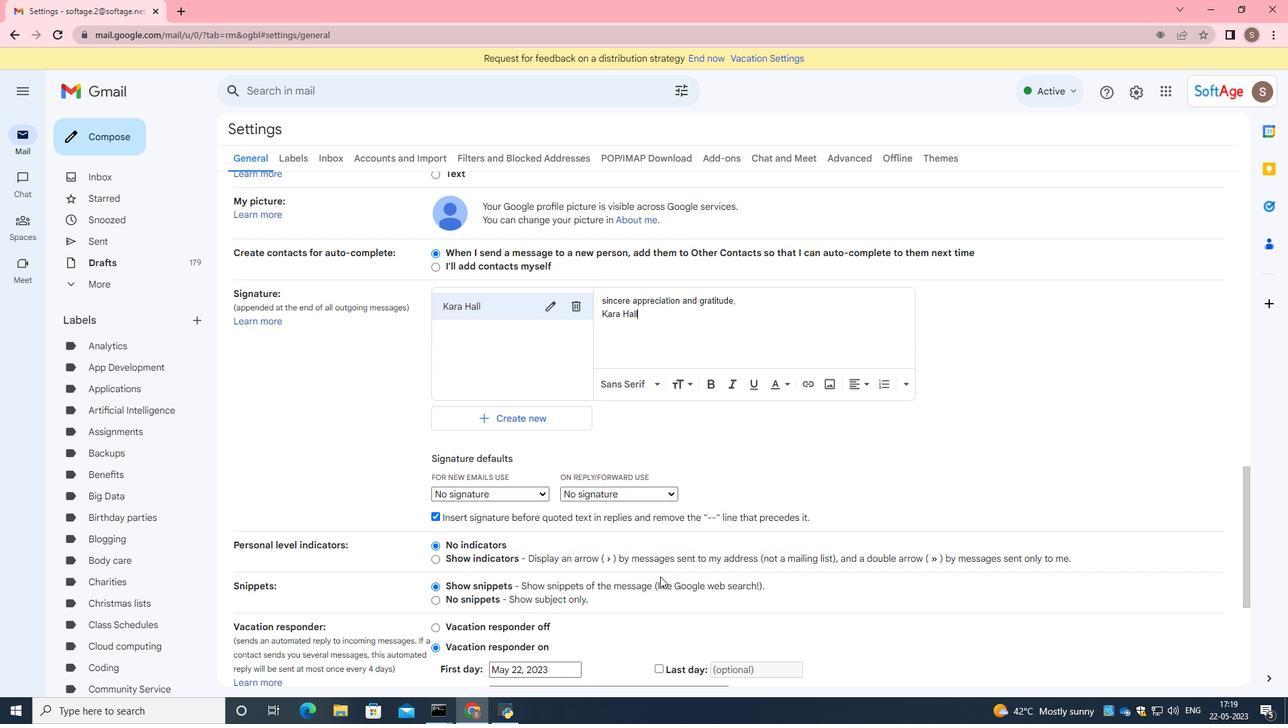 
Action: Mouse scrolled (660, 576) with delta (0, 0)
Screenshot: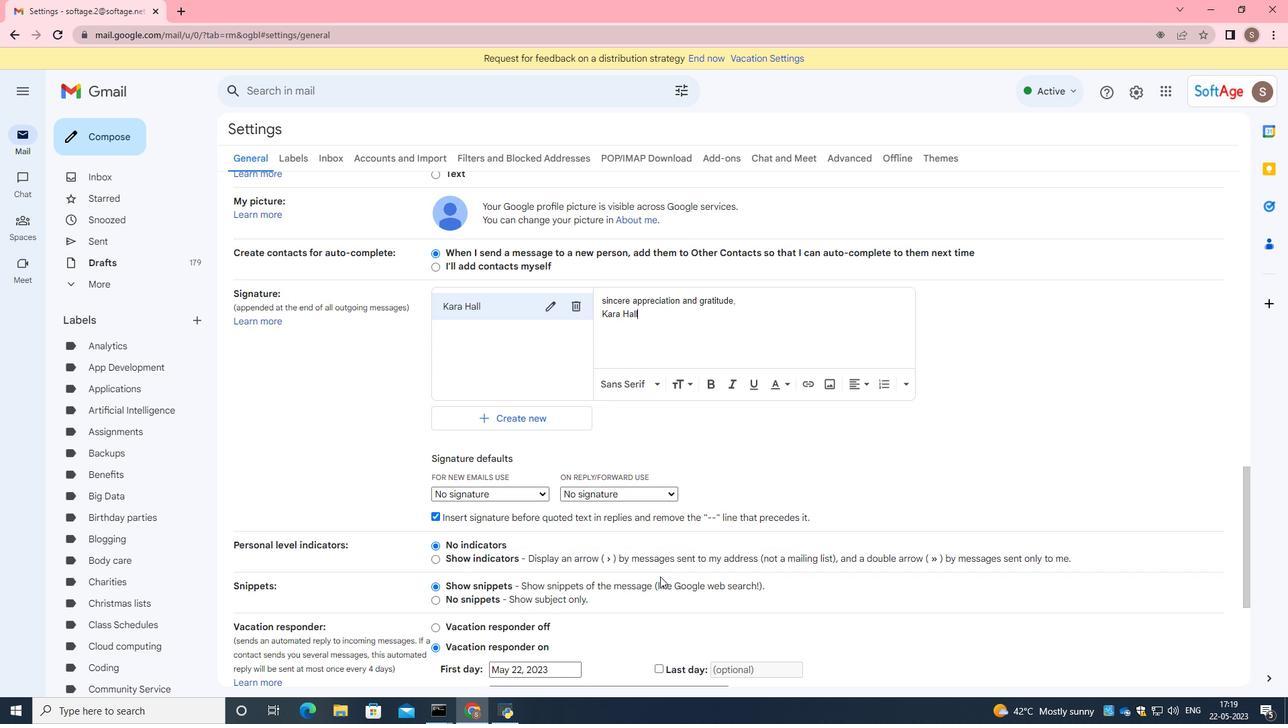 
Action: Mouse scrolled (660, 576) with delta (0, 0)
Screenshot: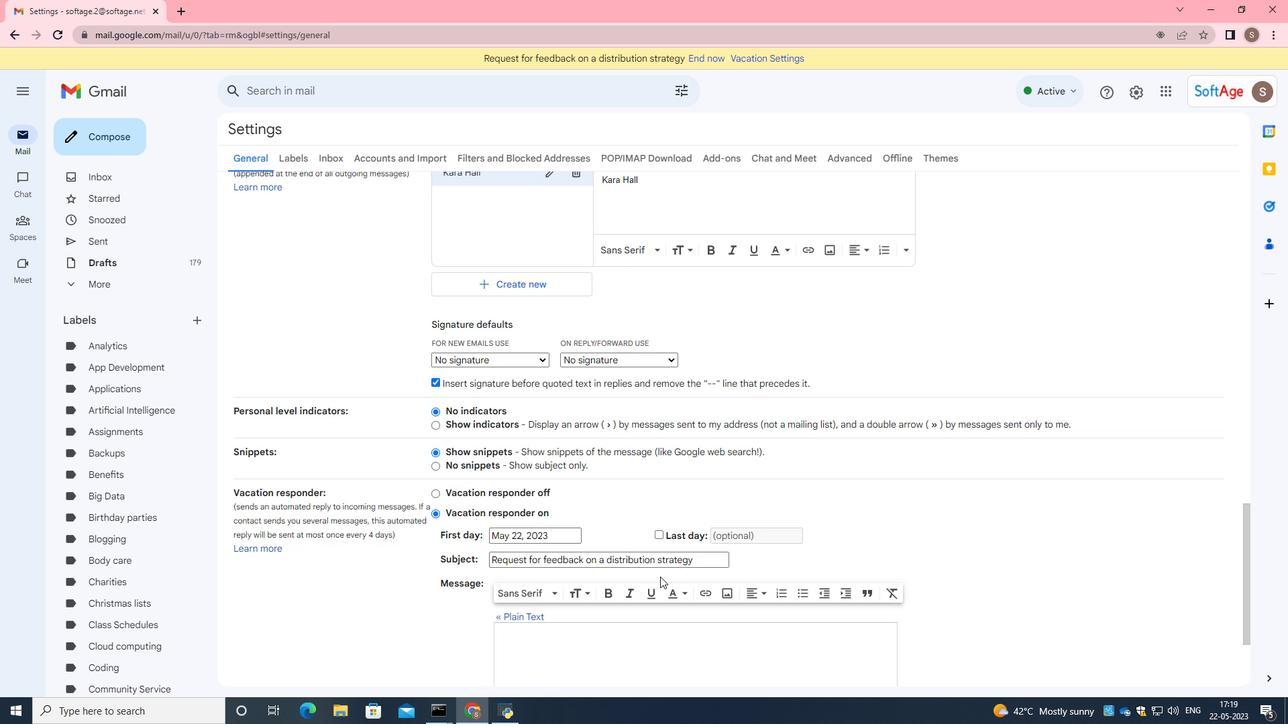 
Action: Mouse scrolled (660, 576) with delta (0, 0)
Screenshot: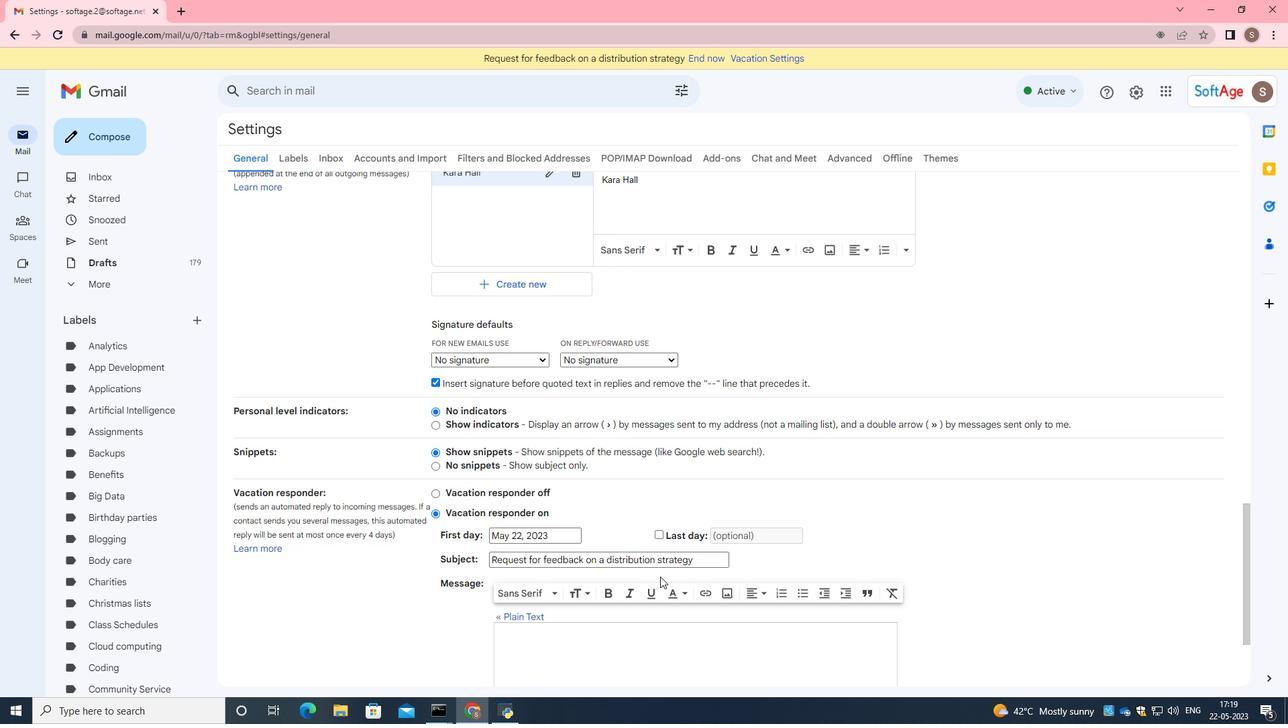 
Action: Mouse moved to (704, 630)
Screenshot: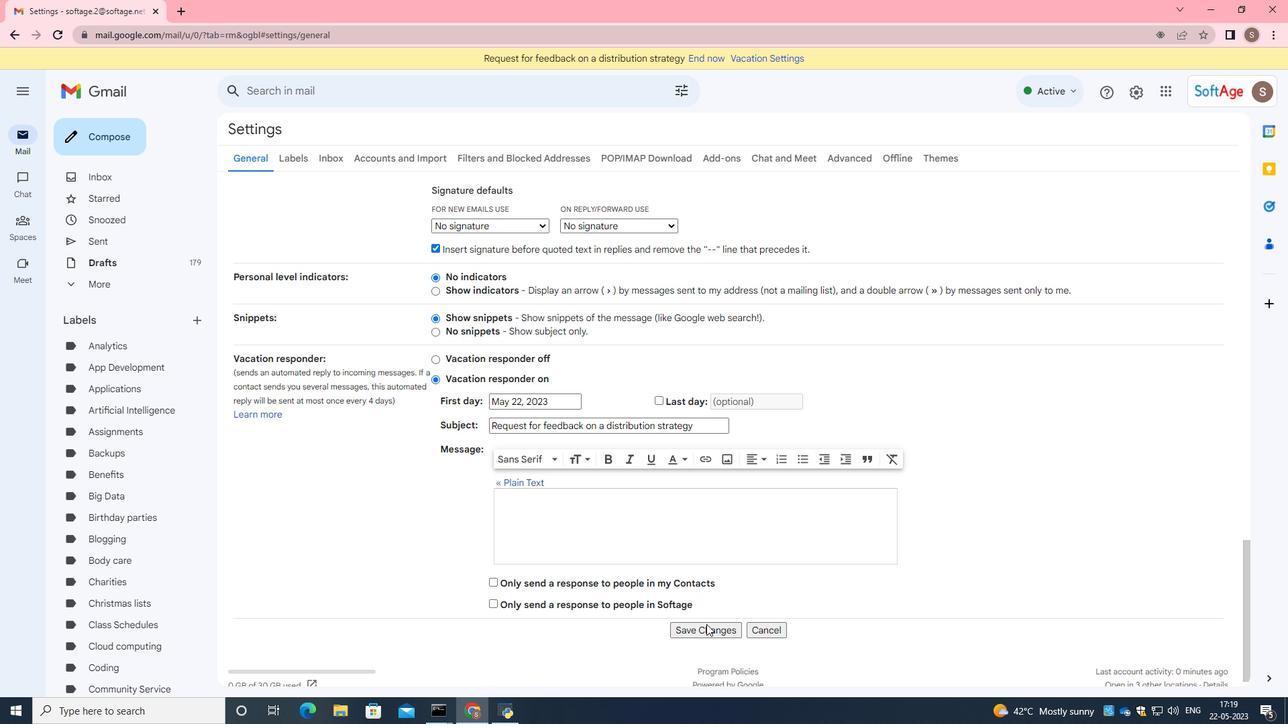 
Action: Mouse pressed left at (704, 630)
Screenshot: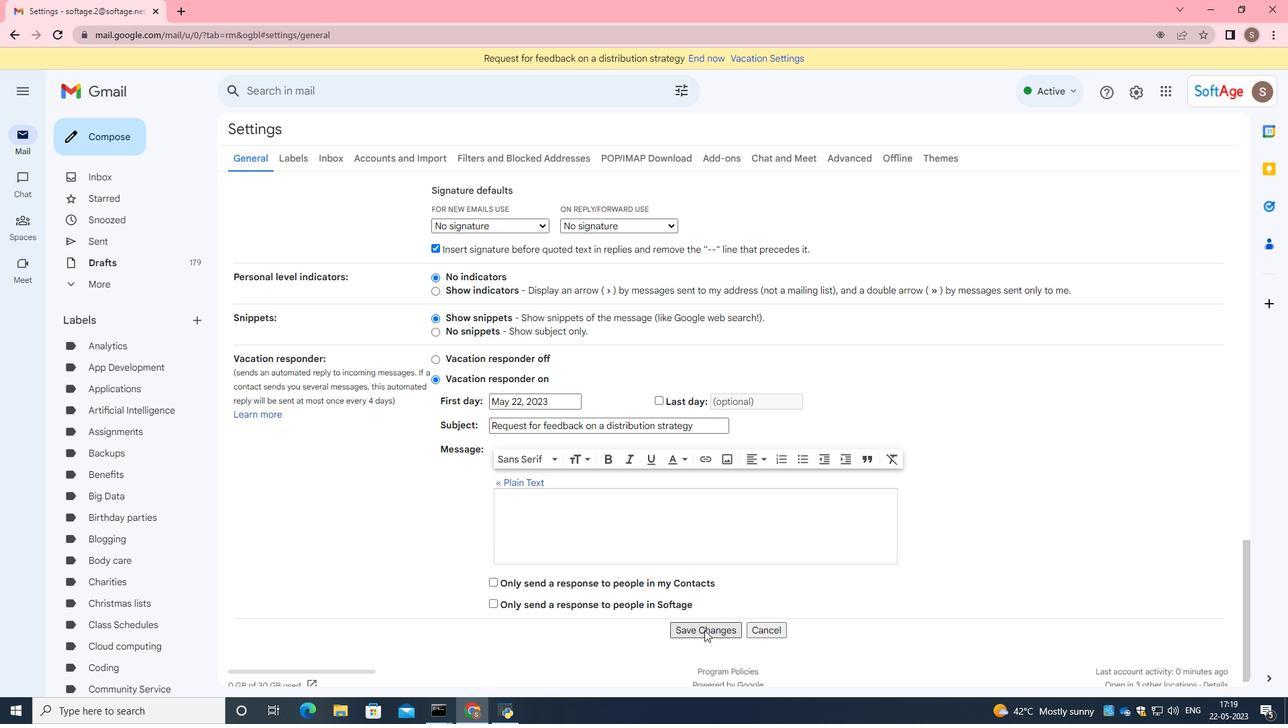 
Action: Mouse moved to (120, 134)
Screenshot: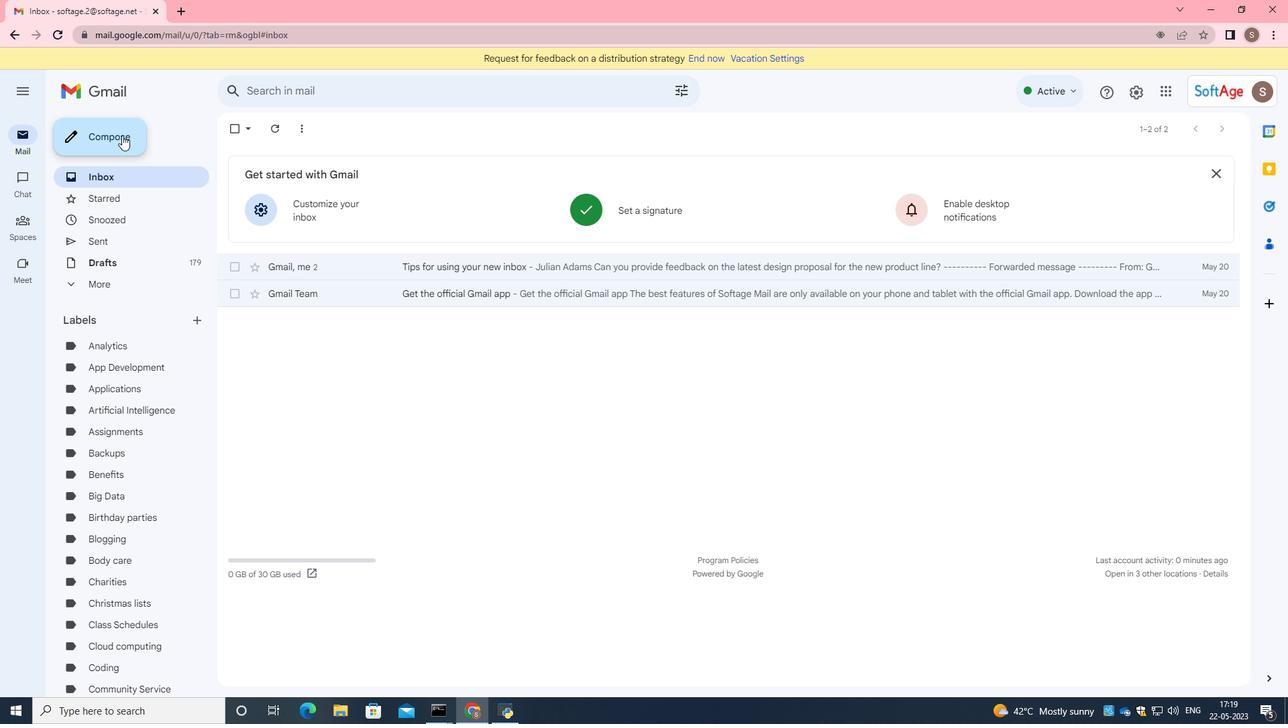 
Action: Mouse pressed left at (120, 134)
Screenshot: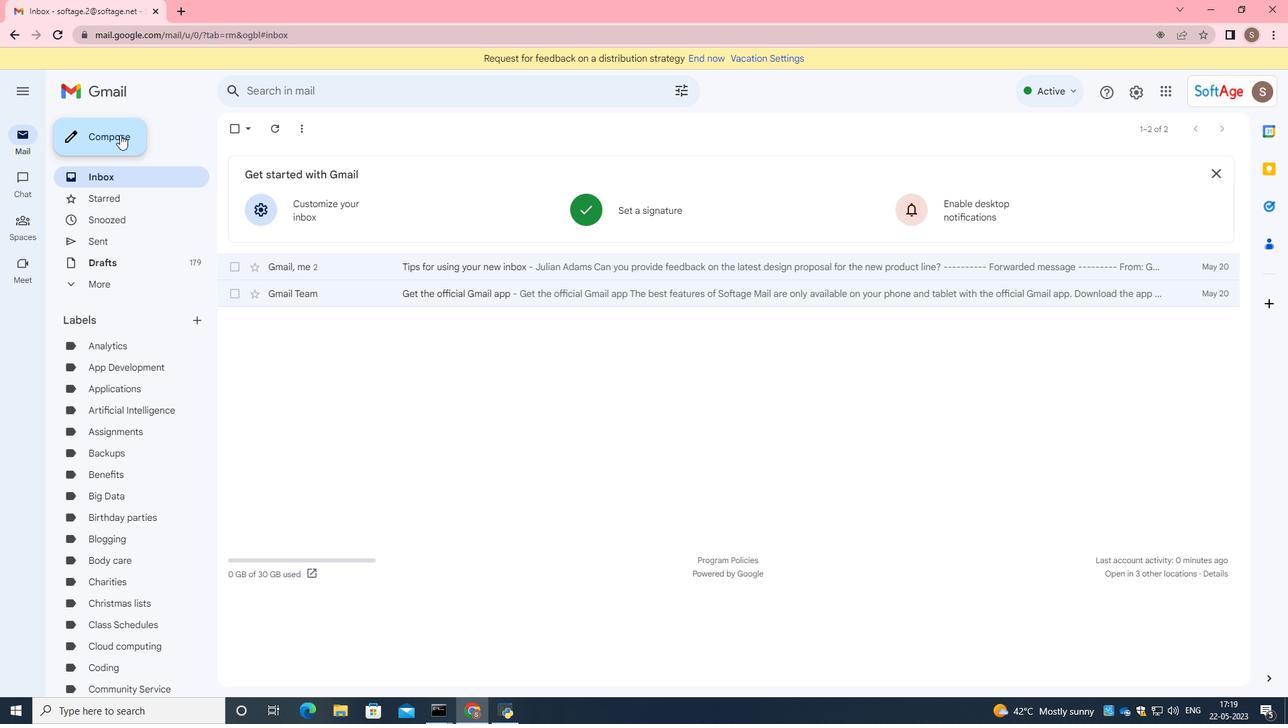 
Action: Mouse moved to (1083, 679)
Screenshot: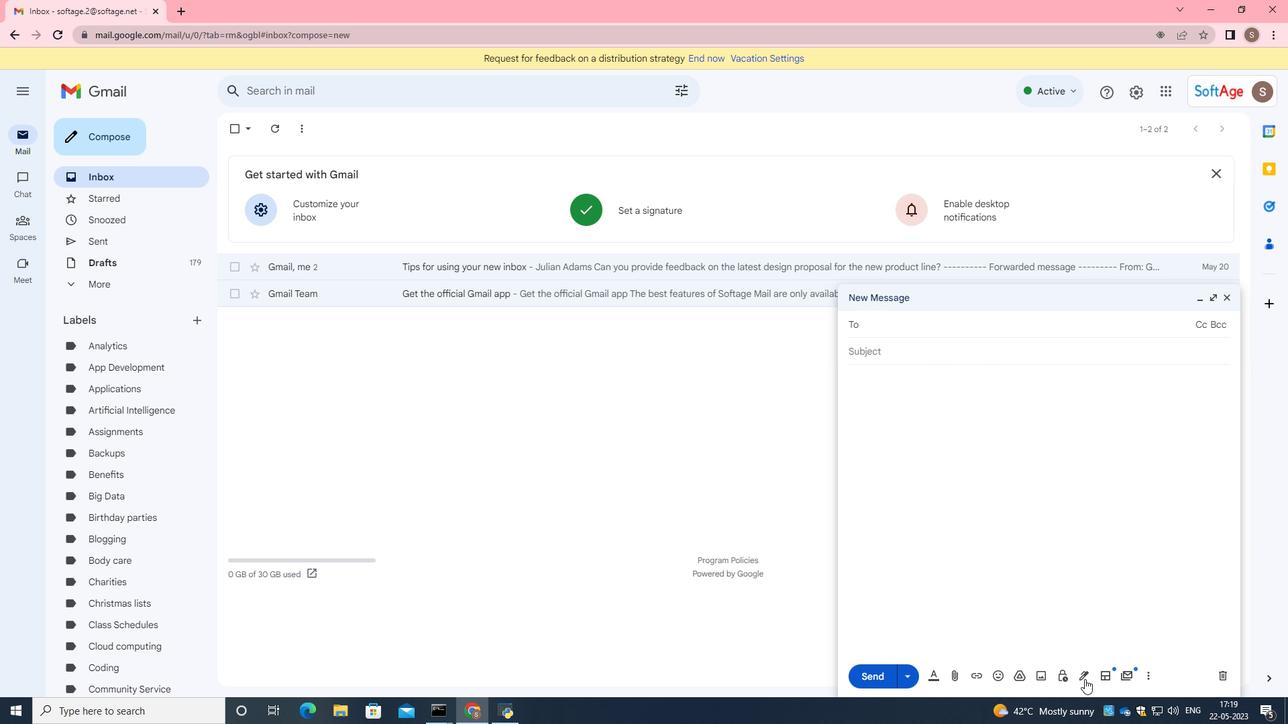
Action: Mouse pressed left at (1083, 679)
Screenshot: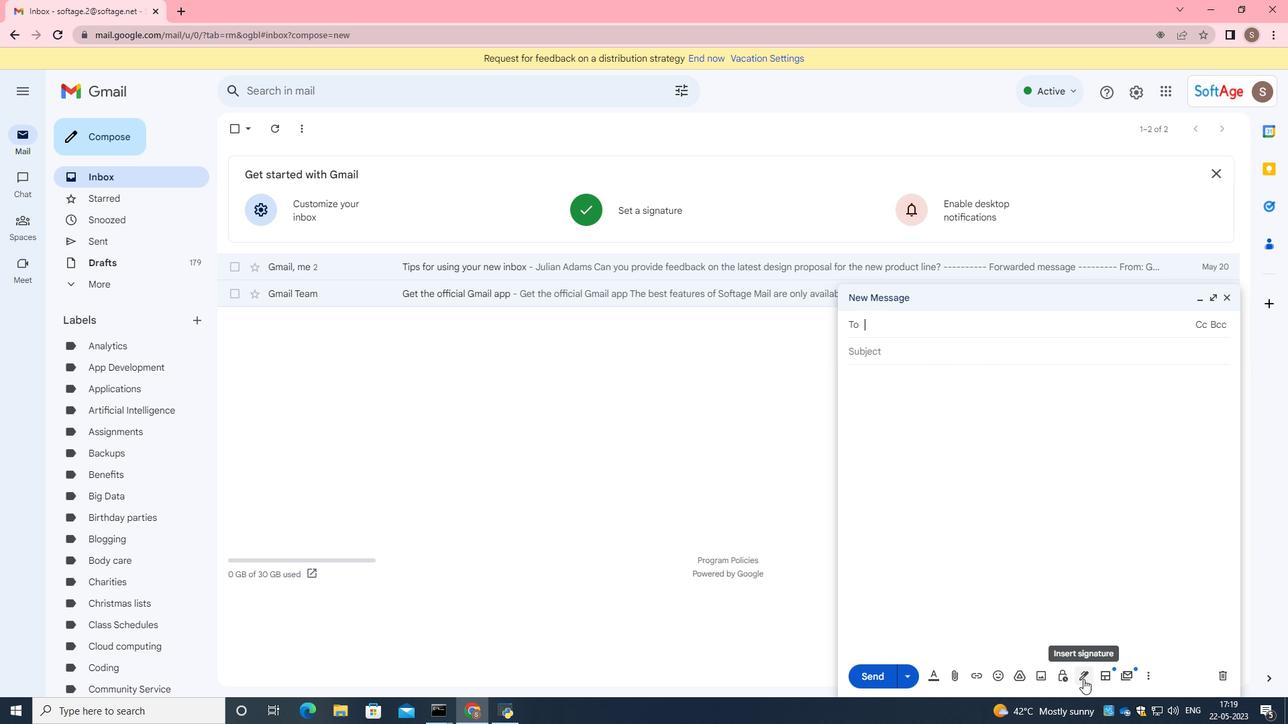 
Action: Mouse moved to (1120, 648)
Screenshot: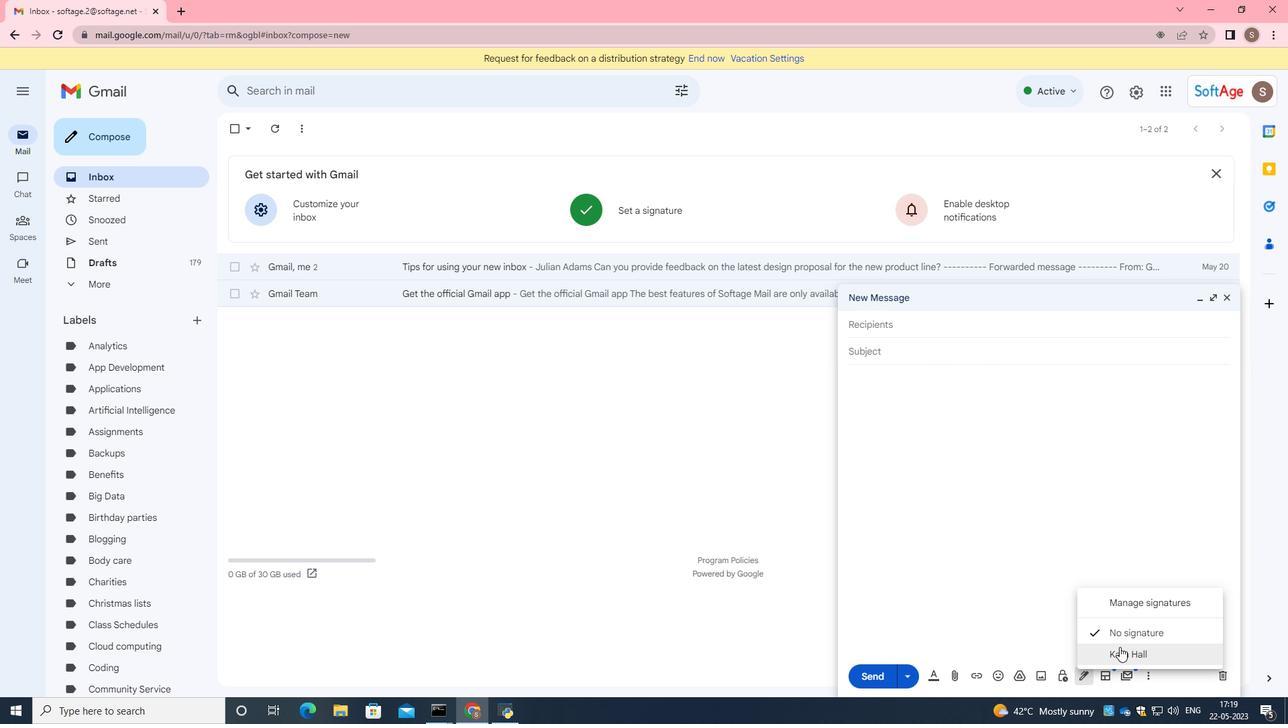 
Action: Mouse pressed left at (1120, 648)
Screenshot: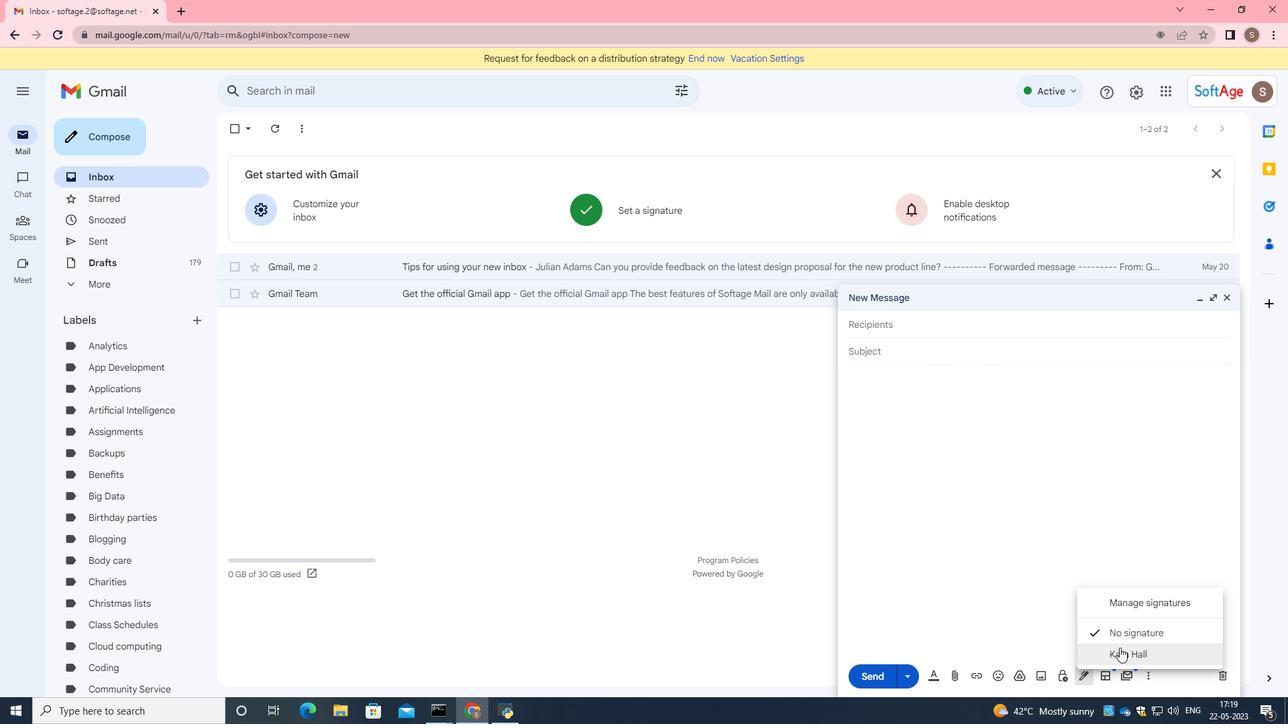 
Action: Mouse moved to (898, 326)
Screenshot: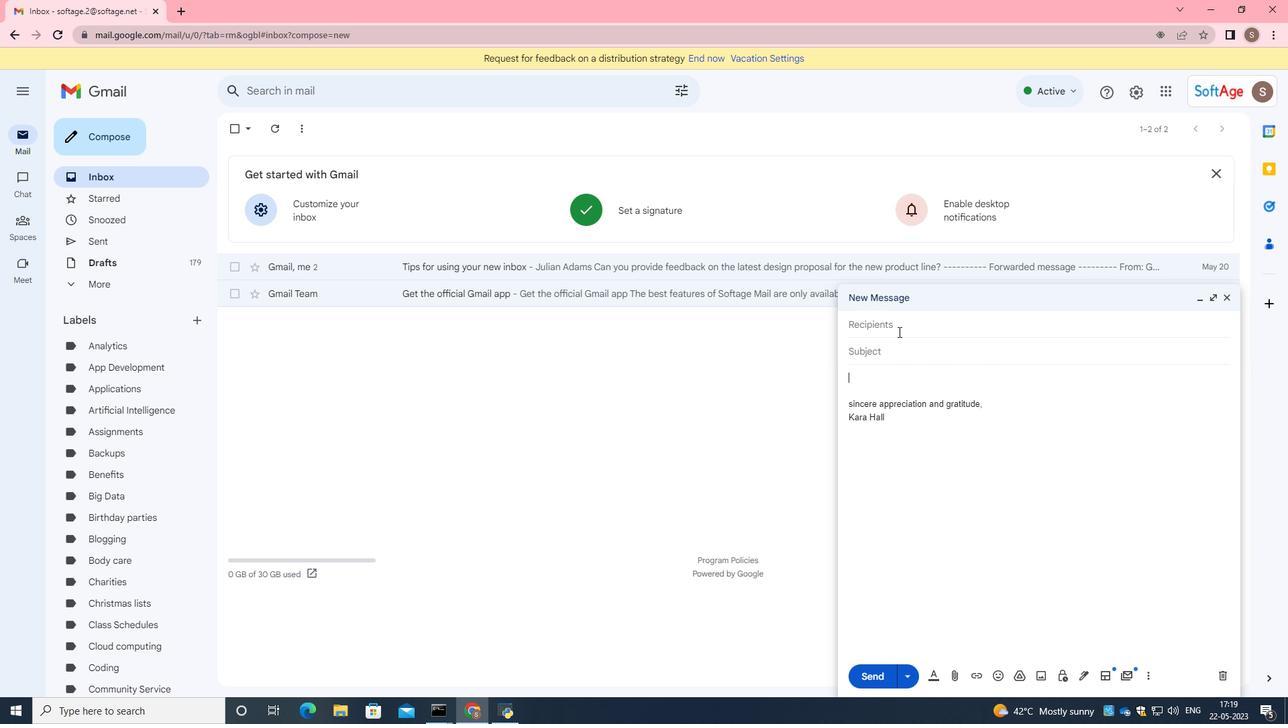 
Action: Mouse pressed left at (898, 326)
Screenshot: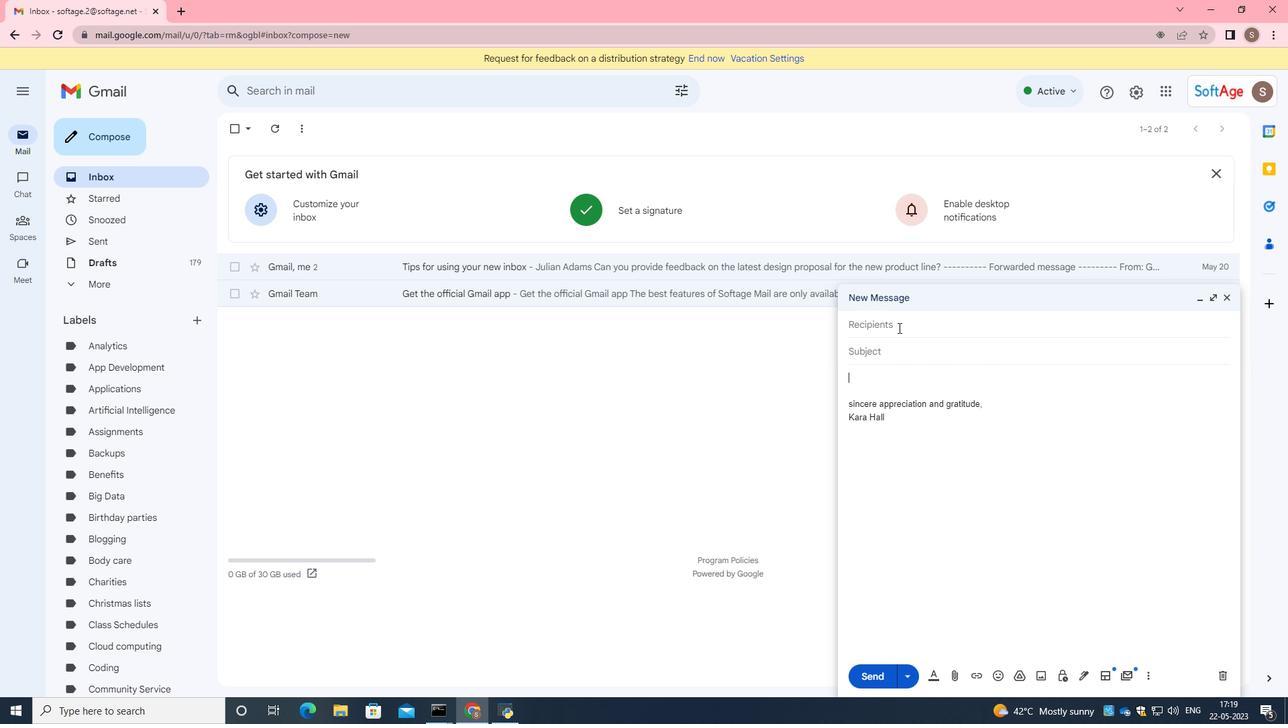 
Action: Key pressed softage.5<Key.shift>@softage.net
Screenshot: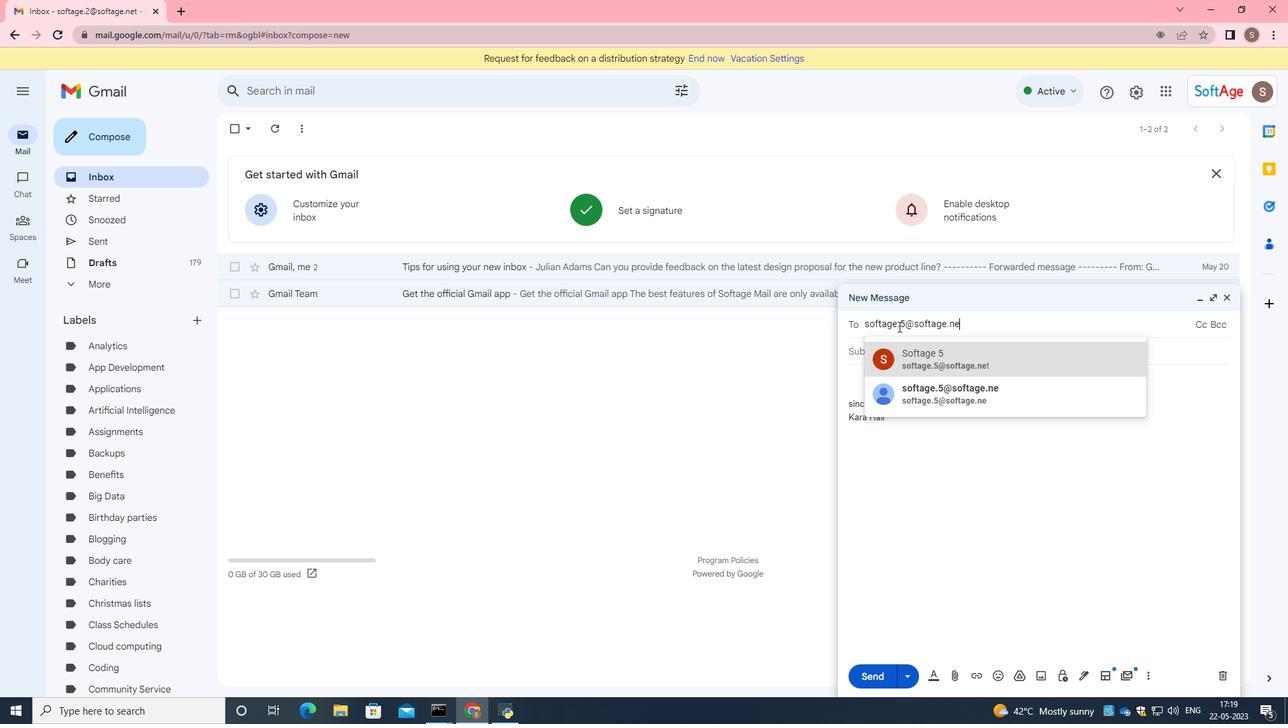 
Action: Mouse moved to (942, 359)
Screenshot: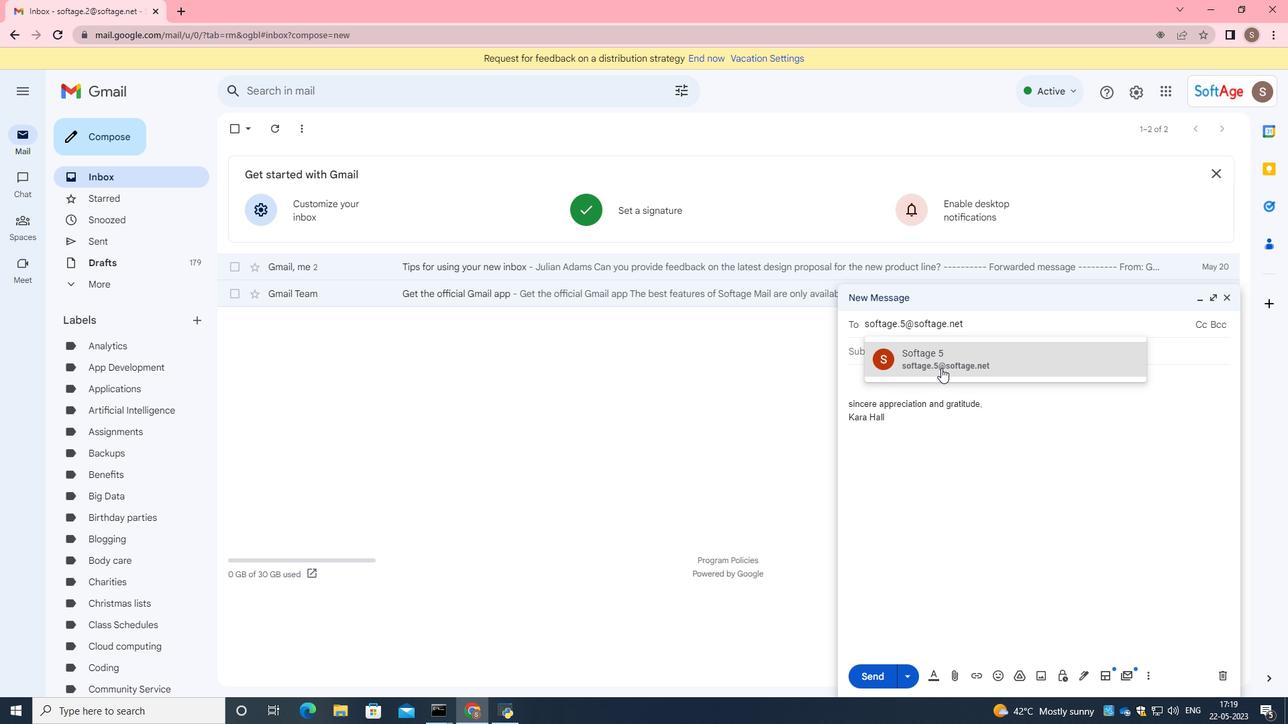 
Action: Mouse pressed left at (942, 359)
Screenshot: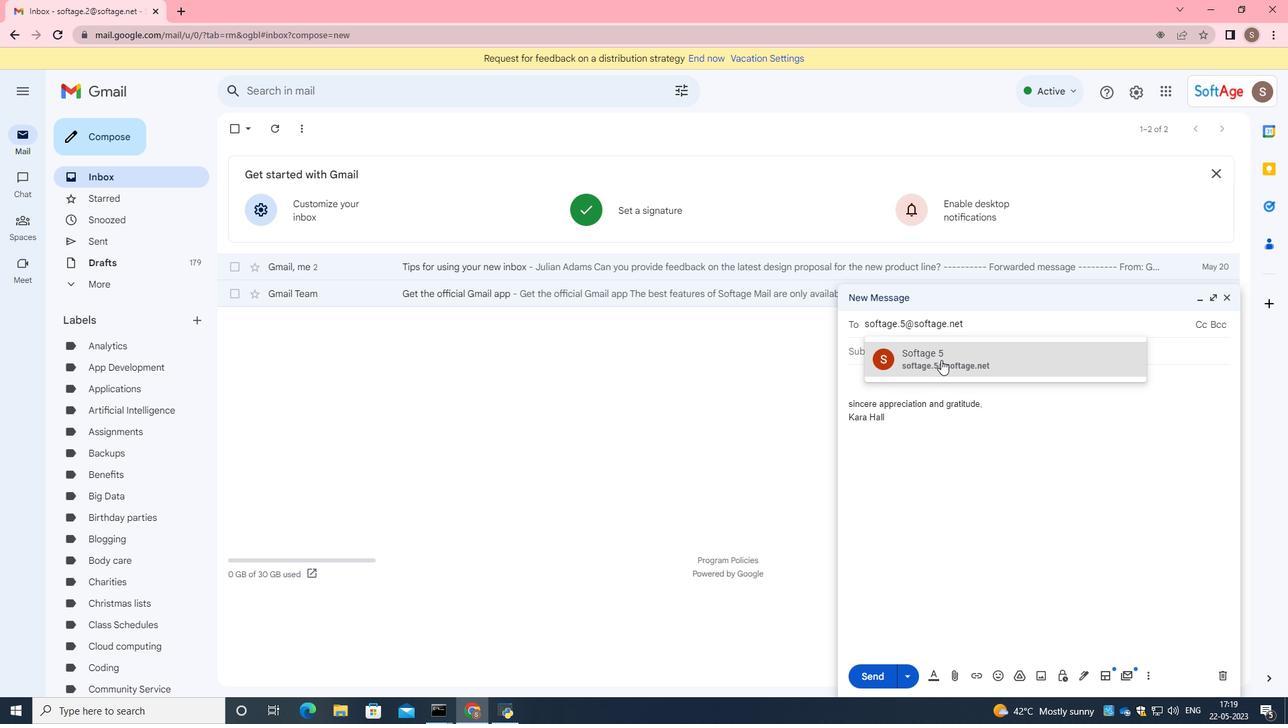
Action: Mouse moved to (1150, 677)
Screenshot: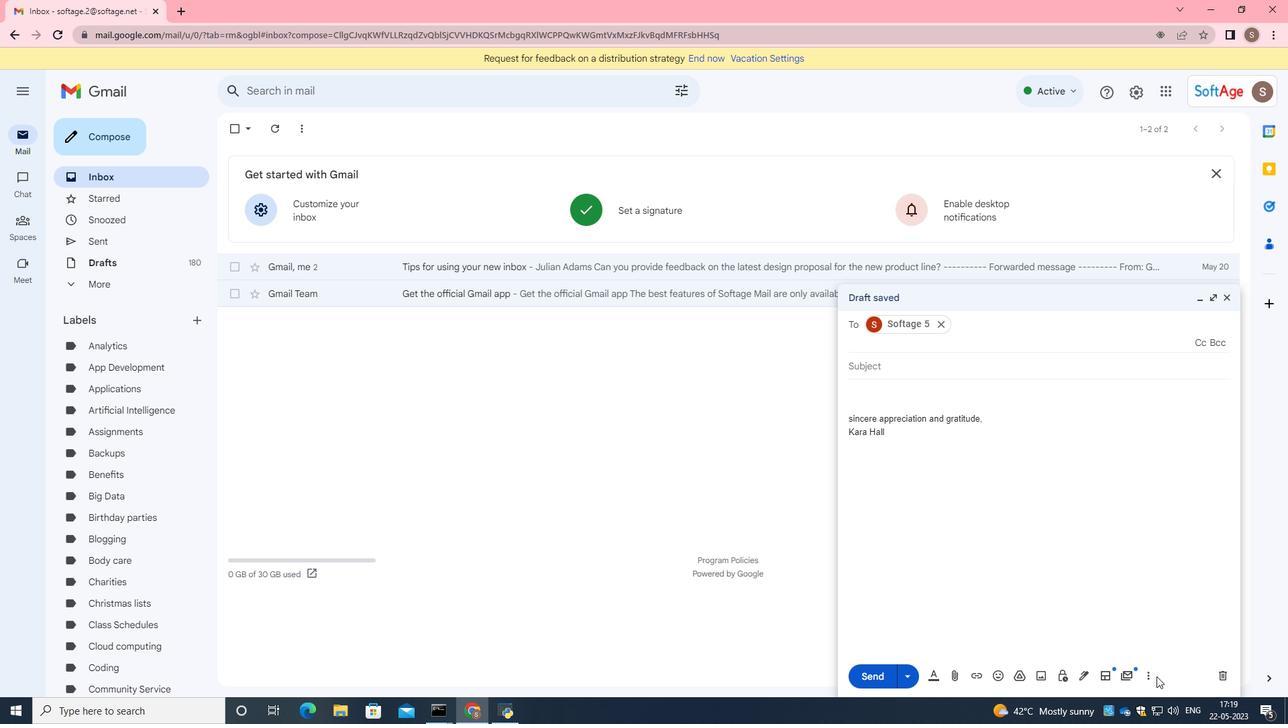 
Action: Mouse pressed left at (1150, 677)
Screenshot: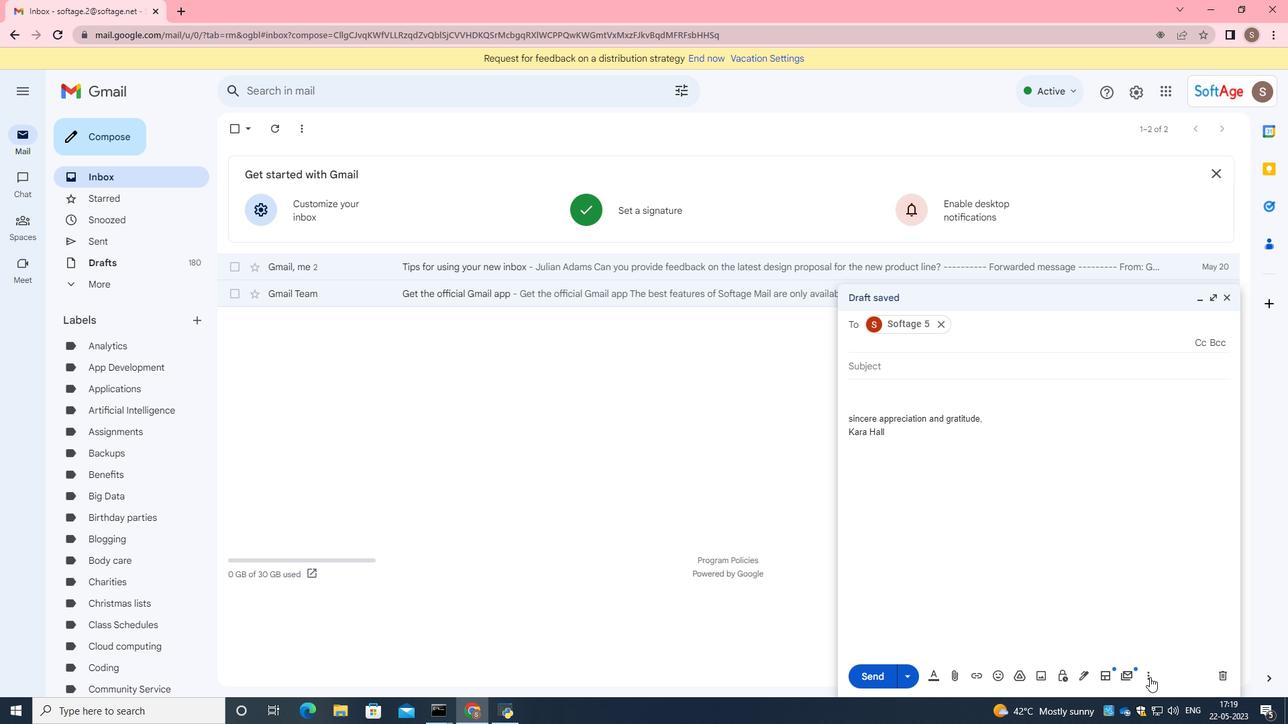
Action: Mouse moved to (1033, 552)
Screenshot: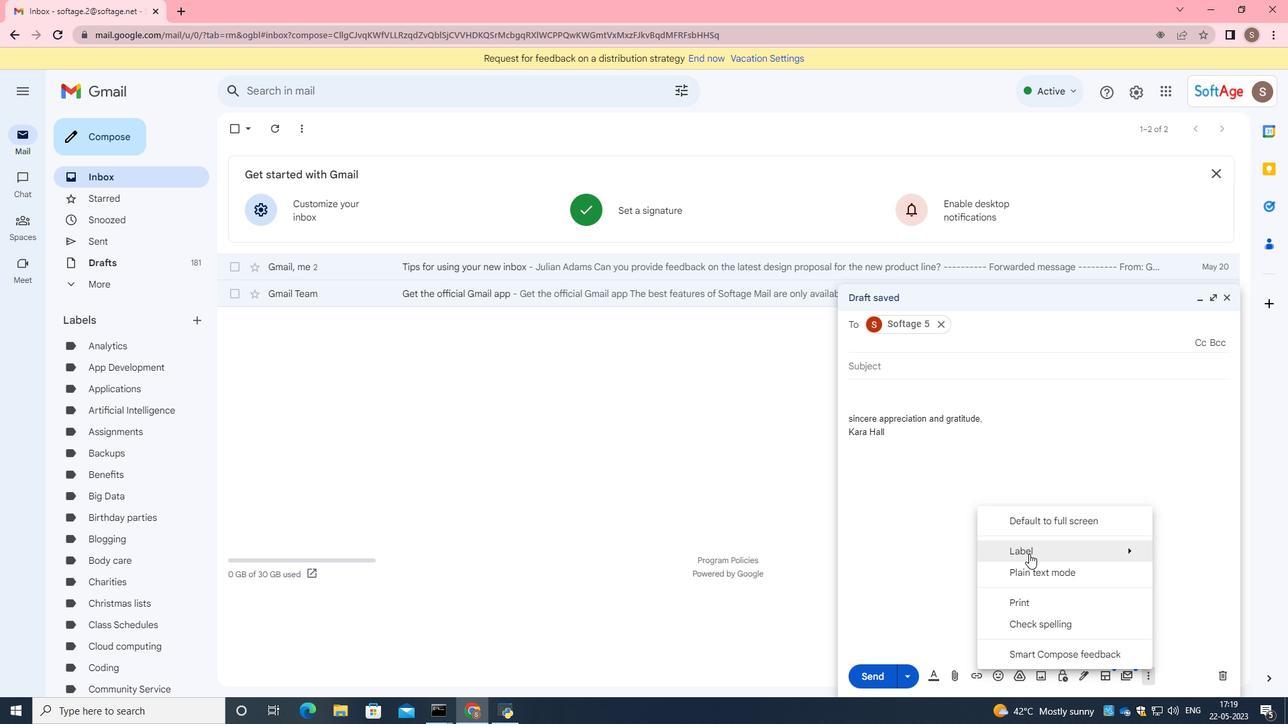 
Action: Mouse pressed left at (1033, 552)
Screenshot: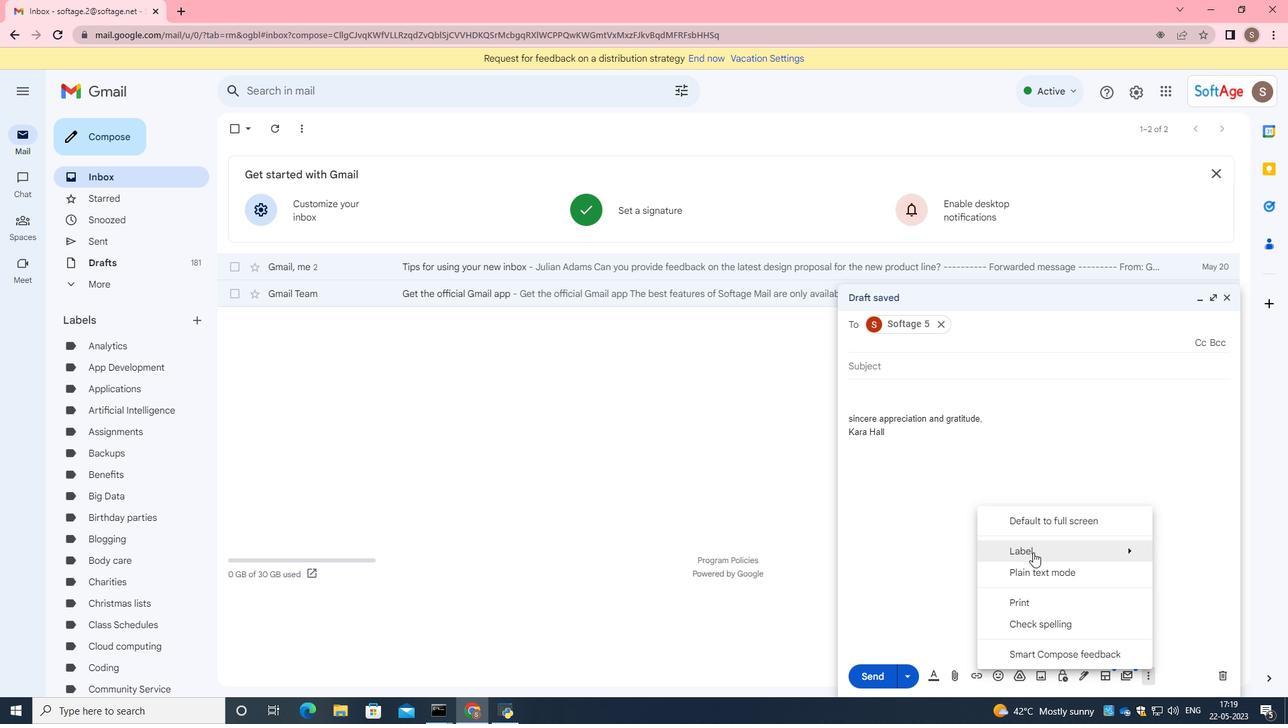 
Action: Mouse moved to (783, 283)
Screenshot: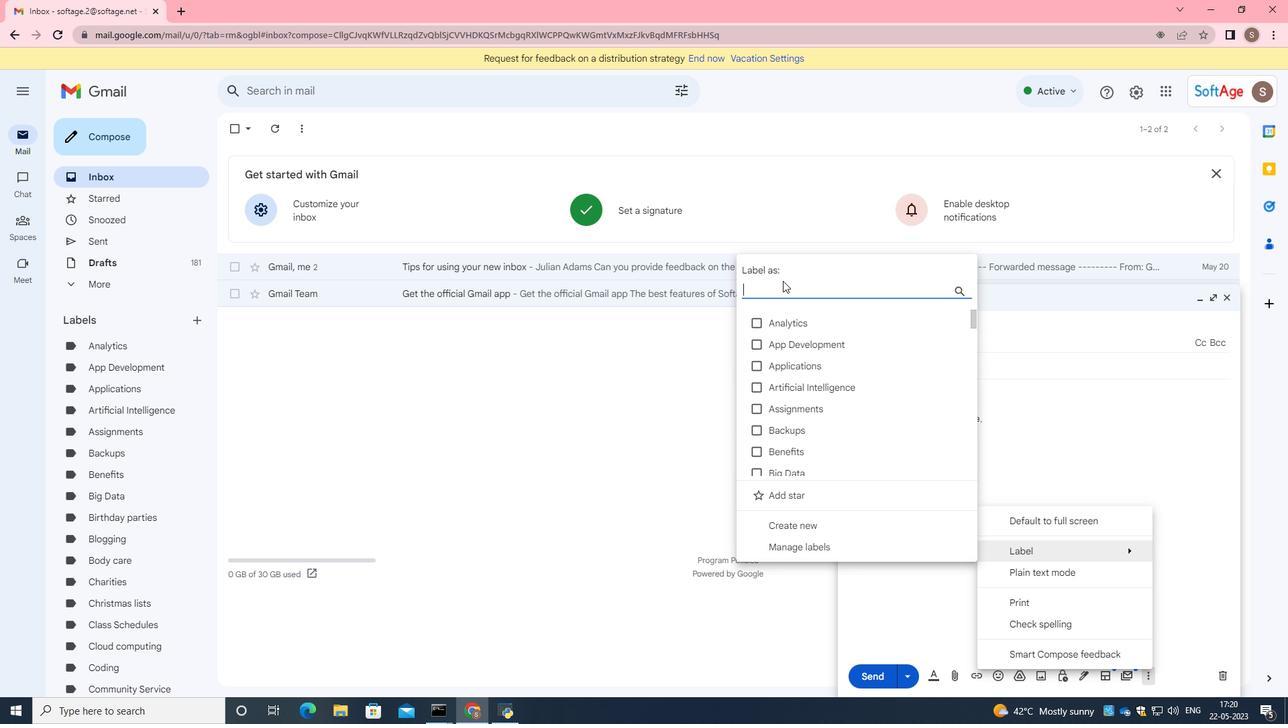 
Action: Key pressed <Key.caps_lock>B<Key.caps_lock>usiness<Key.space><Key.caps_lock>A<Key.backspace>I<Key.caps_lock>ntelligence
Screenshot: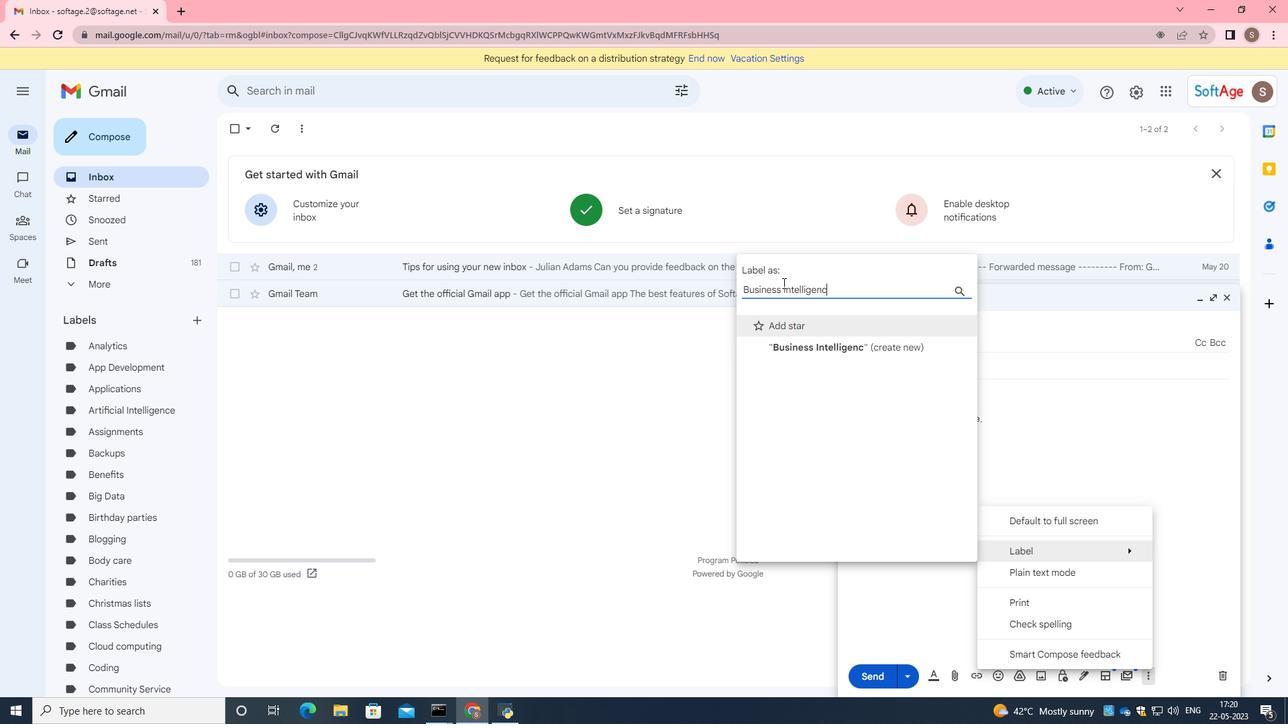 
Action: Mouse moved to (810, 339)
Screenshot: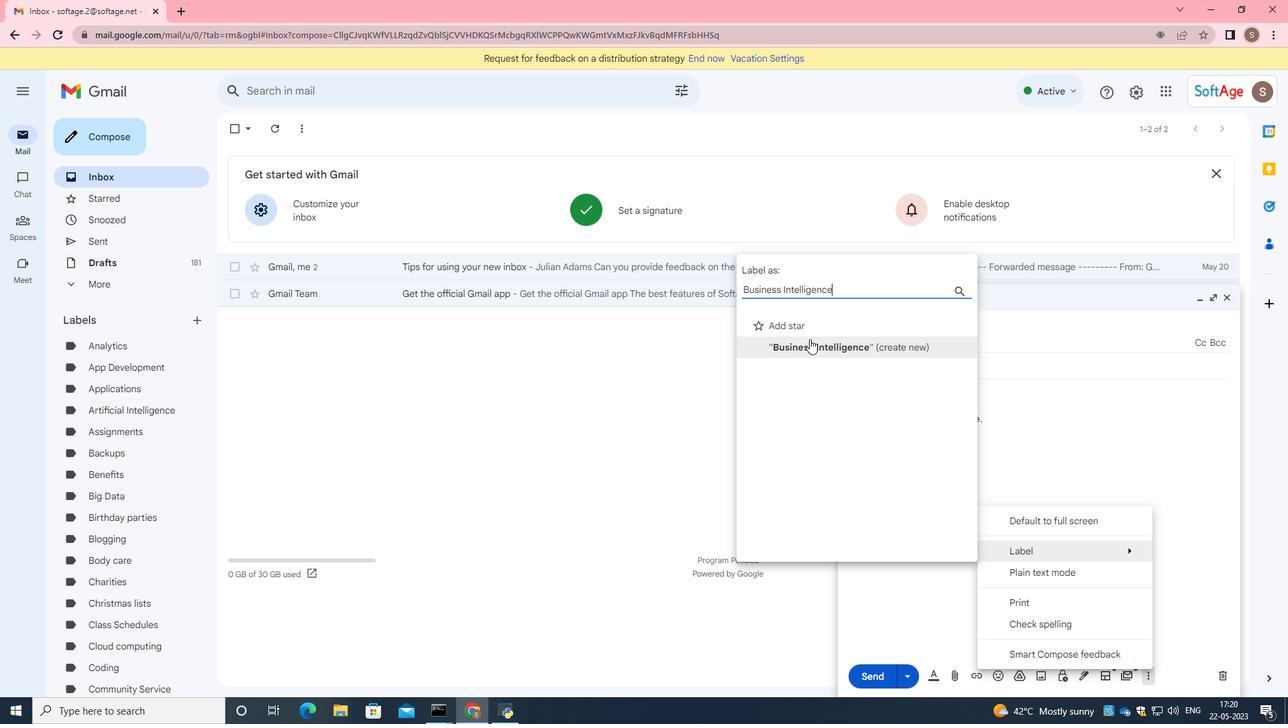 
Action: Mouse pressed left at (810, 339)
Screenshot: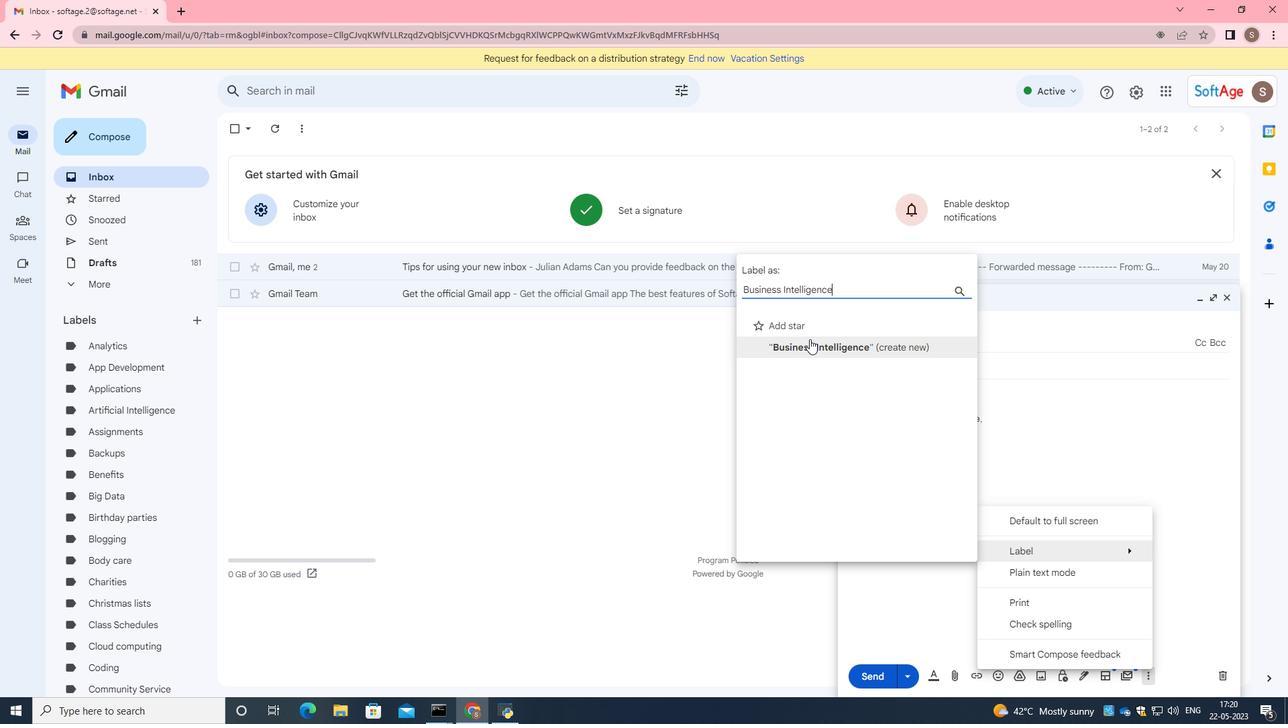 
Action: Mouse moved to (765, 431)
Screenshot: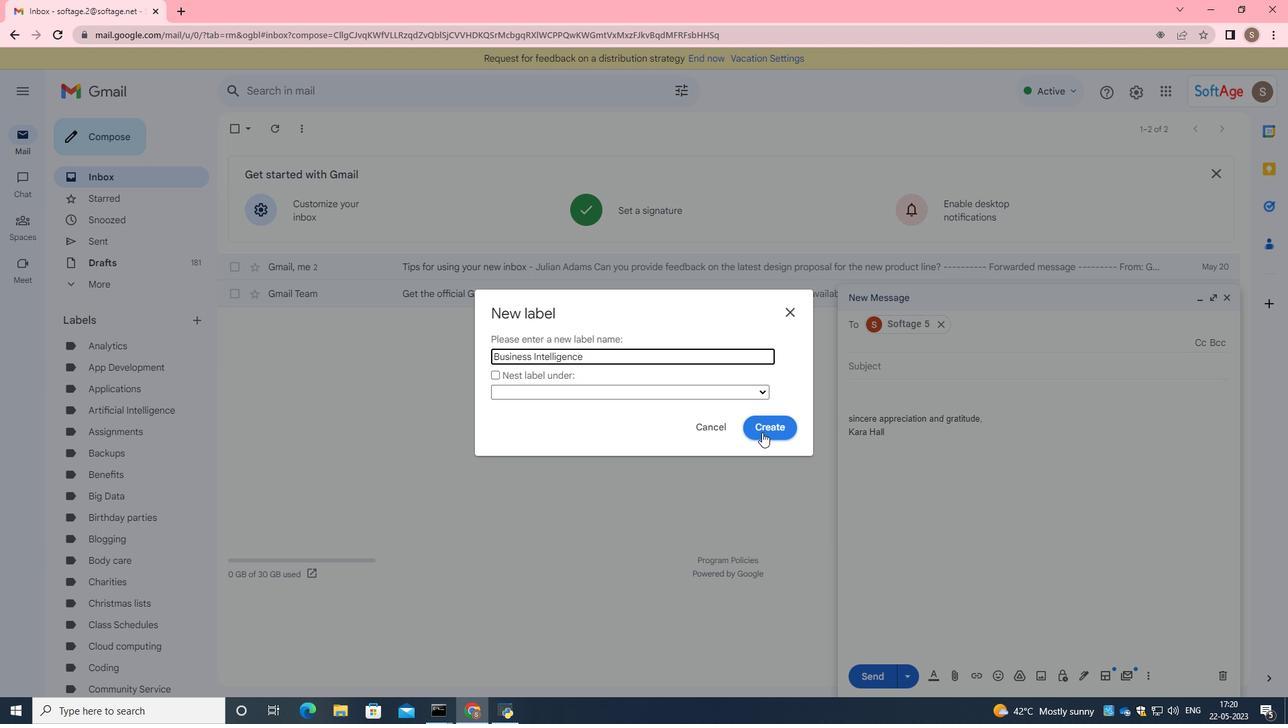 
Action: Mouse pressed left at (765, 431)
Screenshot: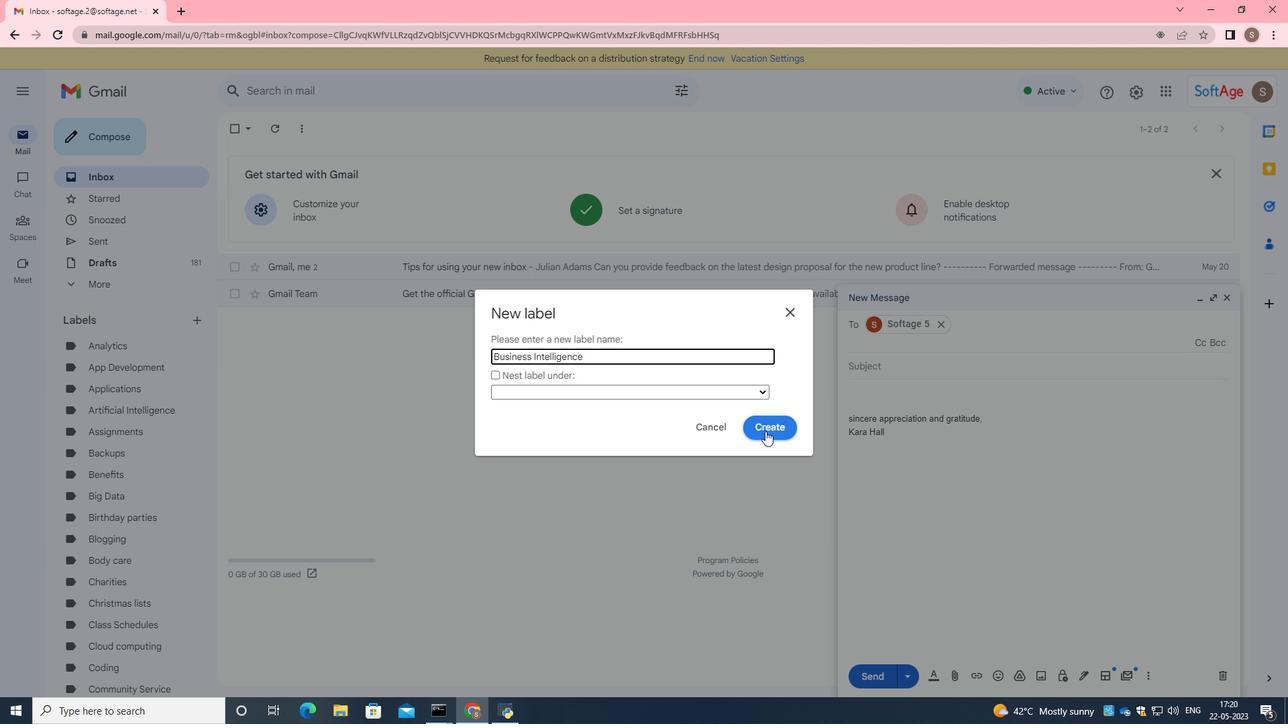 
Action: Mouse moved to (858, 436)
Screenshot: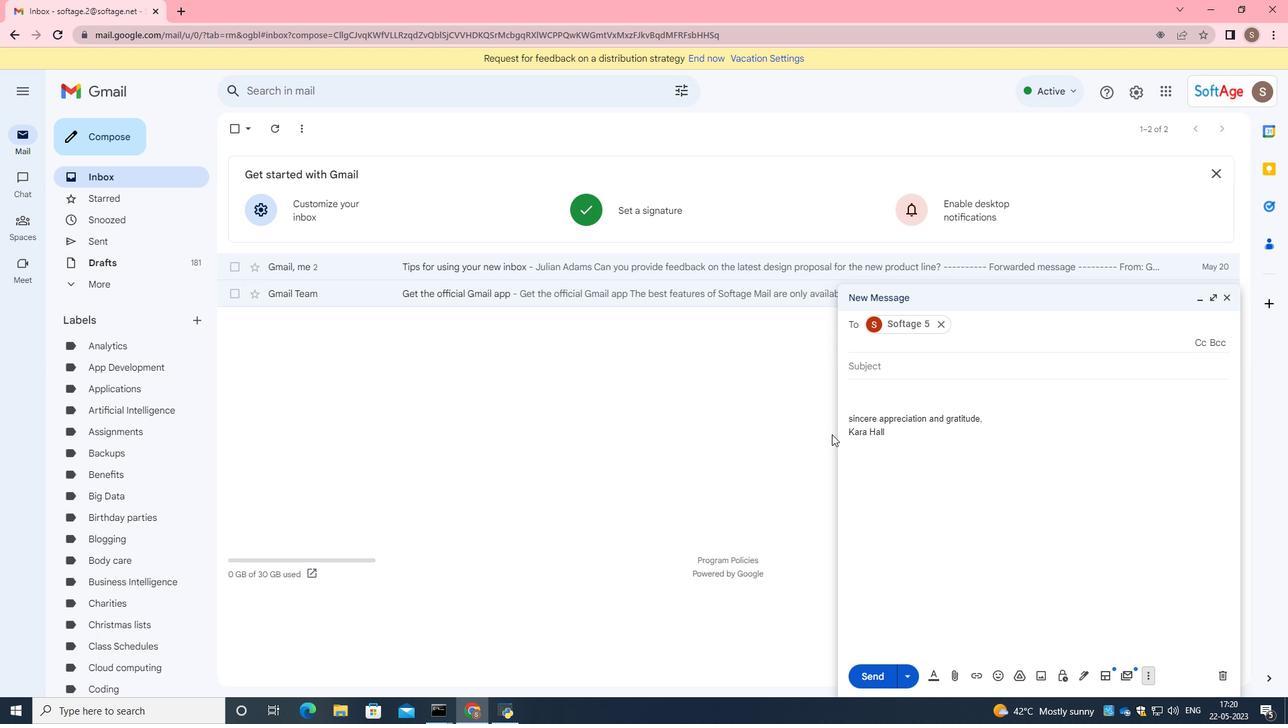 
Action: Mouse scrolled (858, 435) with delta (0, 0)
Screenshot: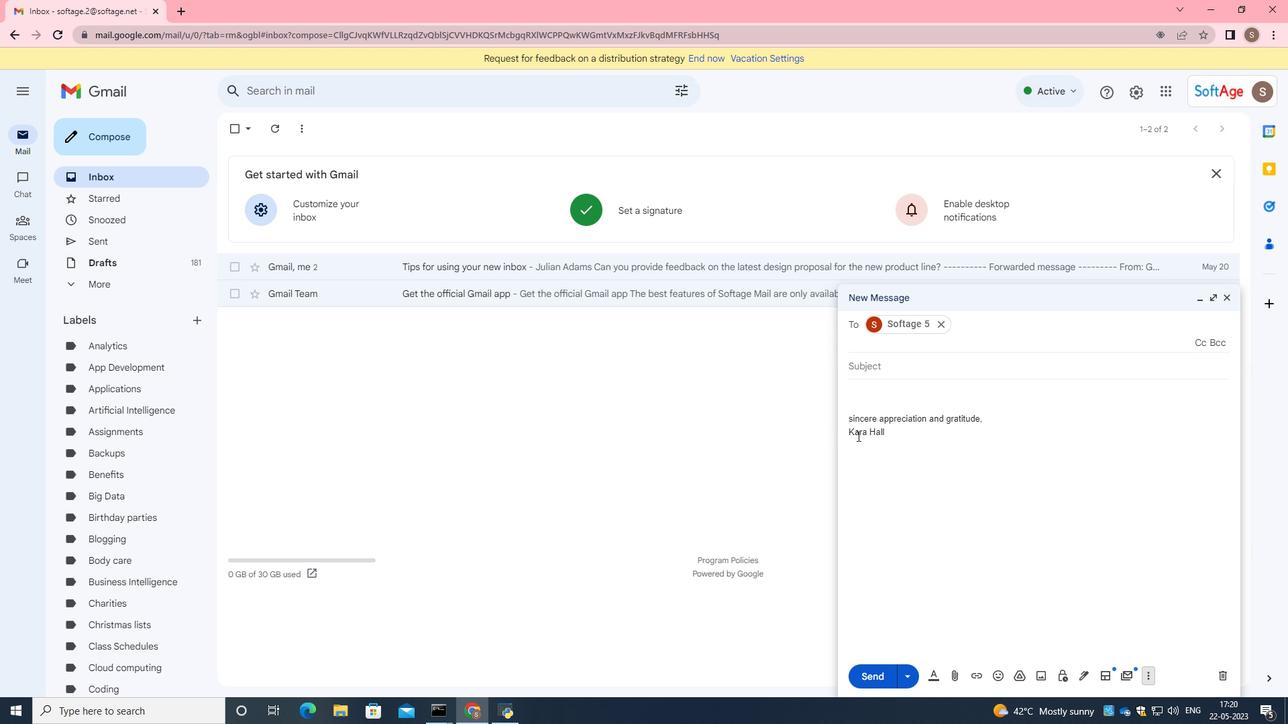 
Action: Mouse moved to (858, 436)
Screenshot: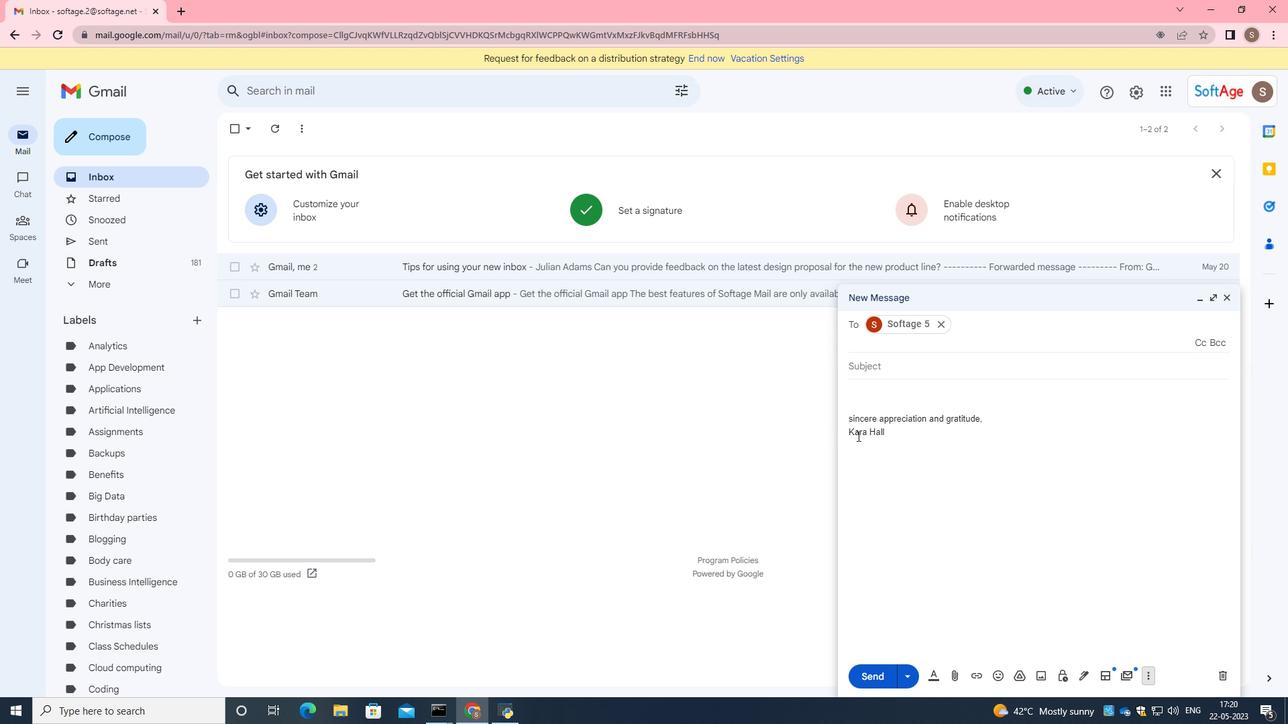 
Action: Mouse scrolled (858, 436) with delta (0, 0)
Screenshot: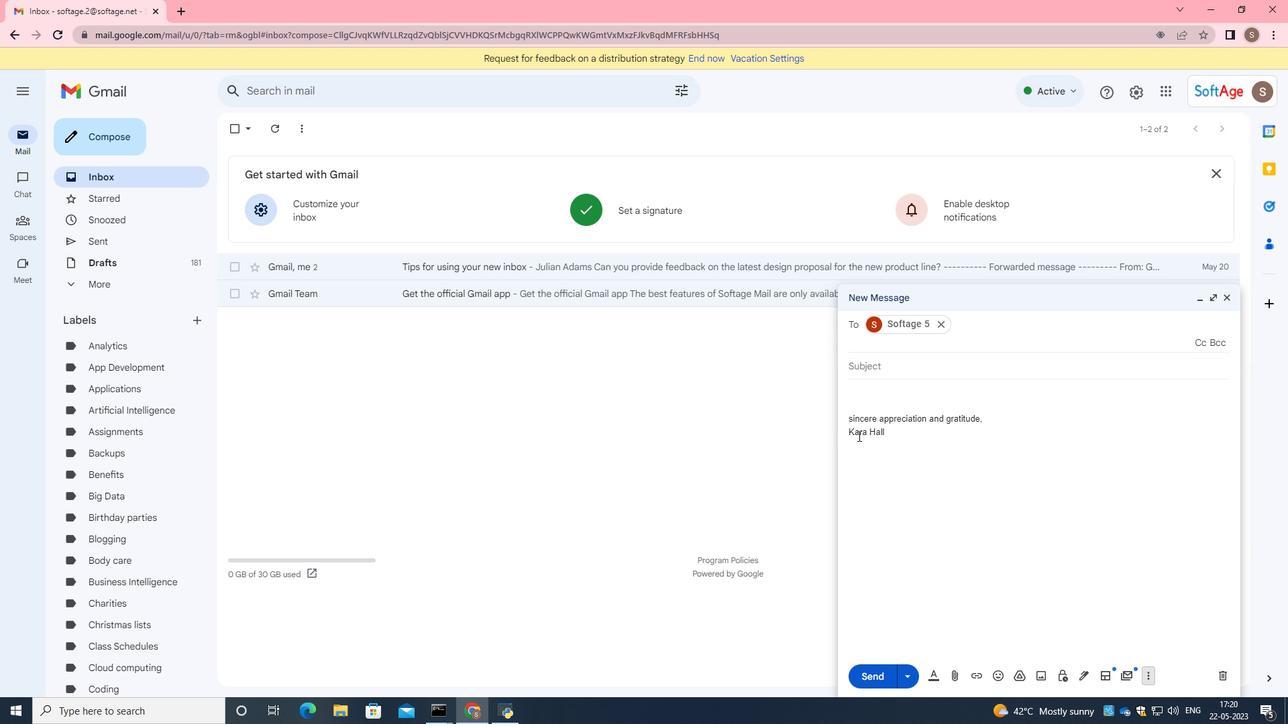 
Action: Mouse moved to (858, 436)
Screenshot: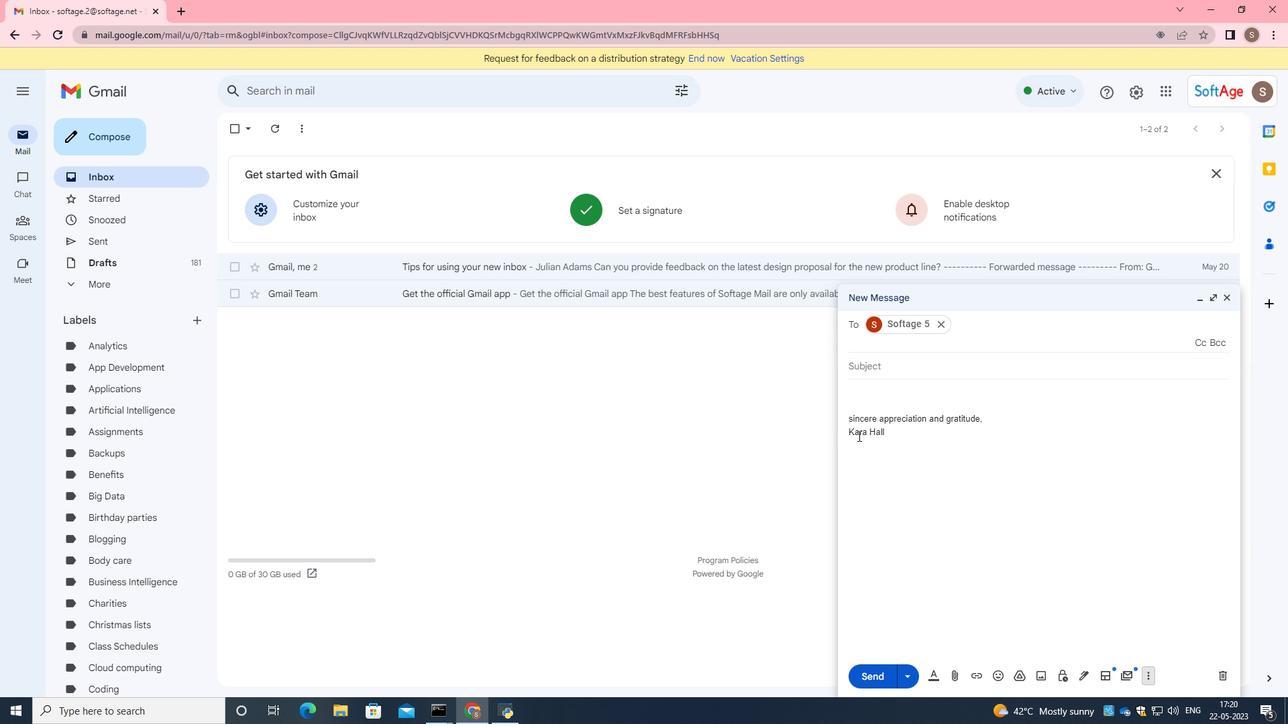 
Action: Mouse scrolled (858, 436) with delta (0, 0)
Screenshot: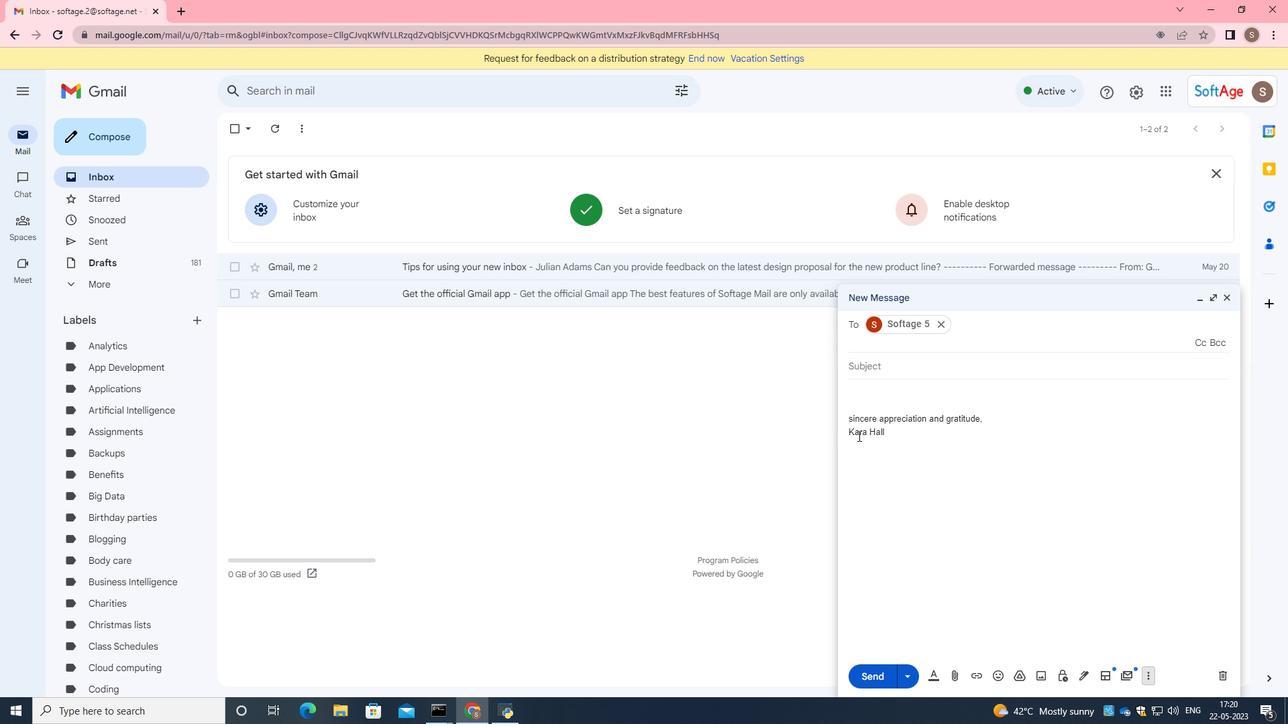 
Action: Mouse moved to (877, 679)
Screenshot: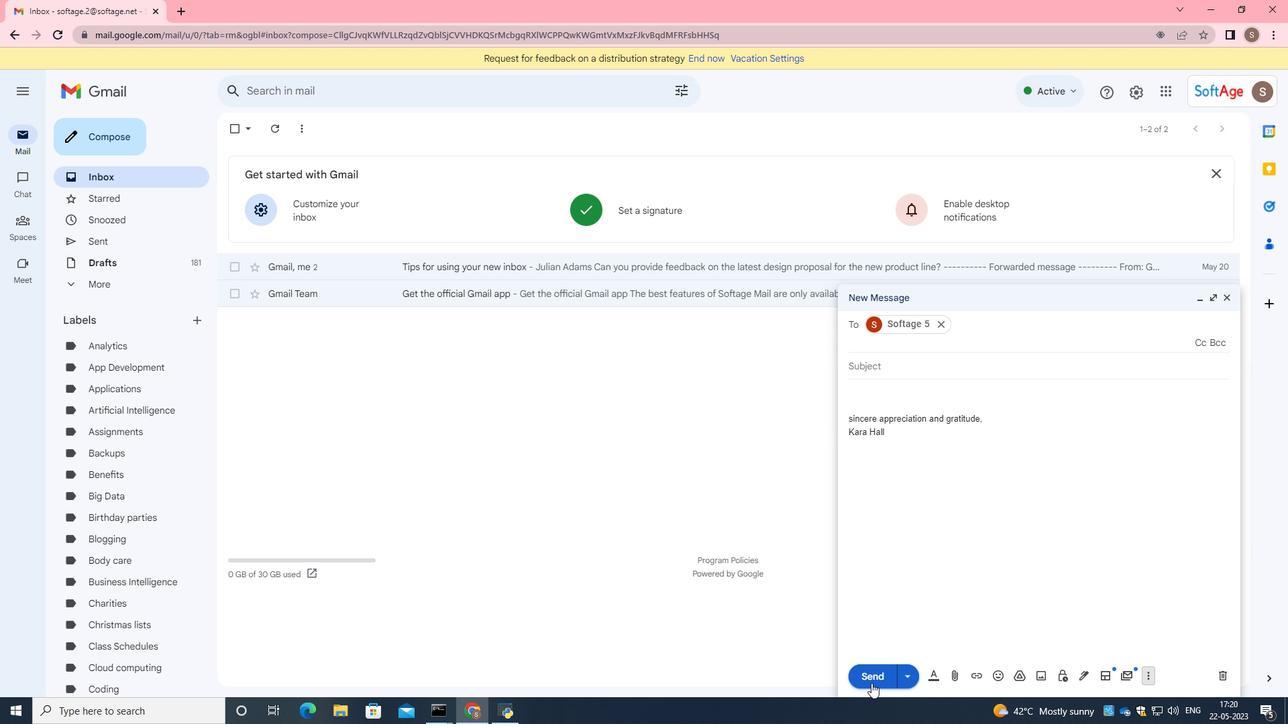 
